 Task: In the Contact  AveryRobinson@colgate.com, Create email and send with subject: 'We're Thrilled to Welcome You ', and with mail content 'Hello_x000D_
Join a community of forward-thinkers and pioneers. Our transformative solution will empower you to shape the future of your industry.._x000D_
Kind Regards', attach the document: Proposal.doc and insert image: visitingcard.jpg. Below Kind Regards, write Tumblr and insert the URL: 'www.tumblr.com'. Mark checkbox to create task to follow up : In 3 business days . Logged in from softage.1@softage.net
Action: Mouse moved to (110, 65)
Screenshot: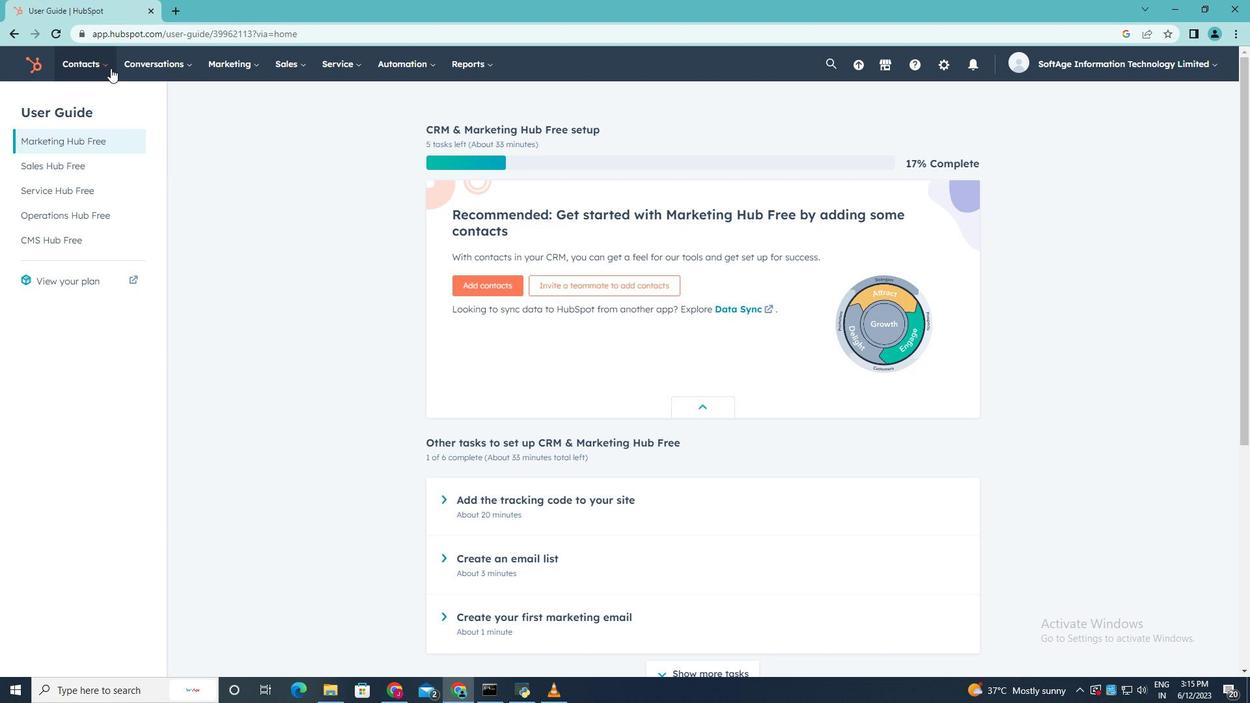 
Action: Mouse pressed left at (110, 65)
Screenshot: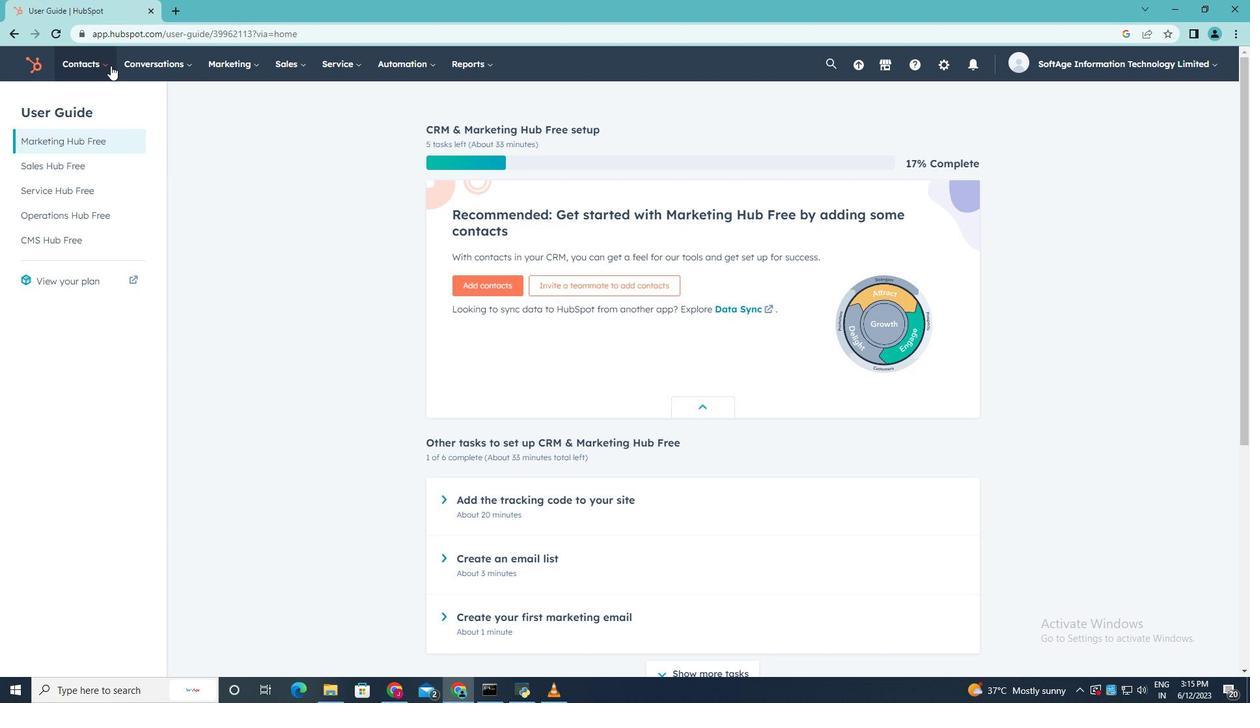 
Action: Mouse moved to (96, 104)
Screenshot: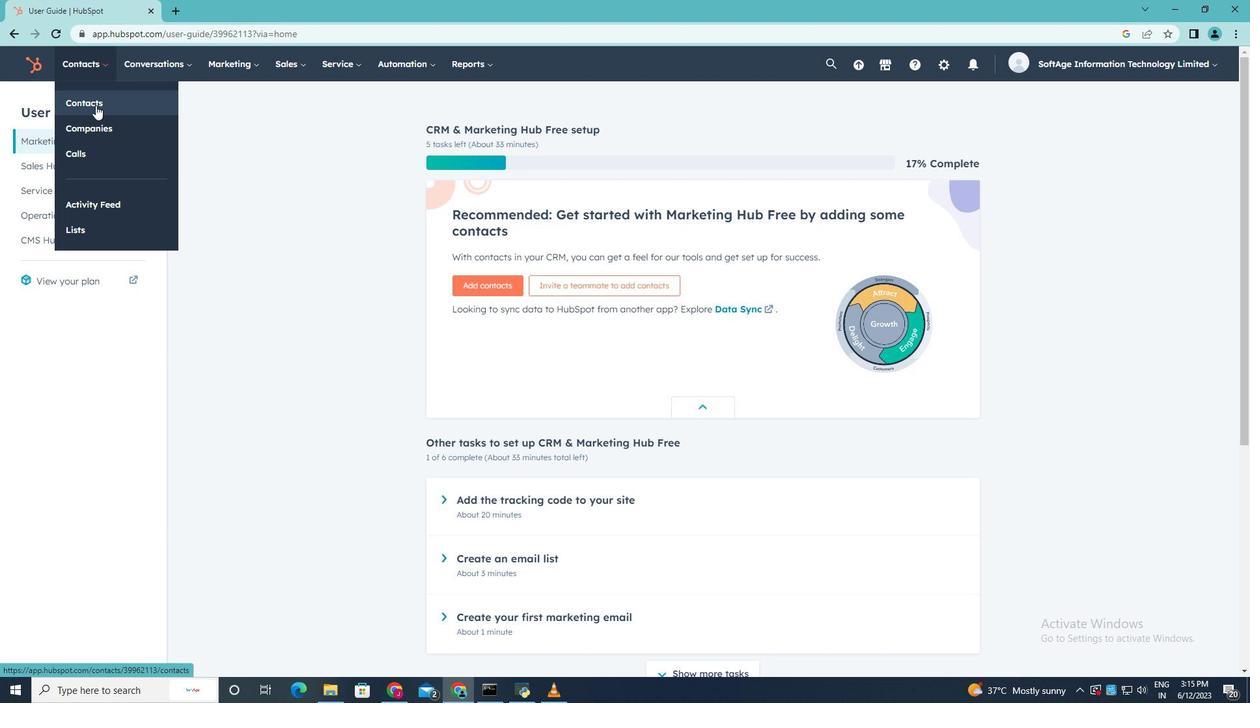
Action: Mouse pressed left at (96, 104)
Screenshot: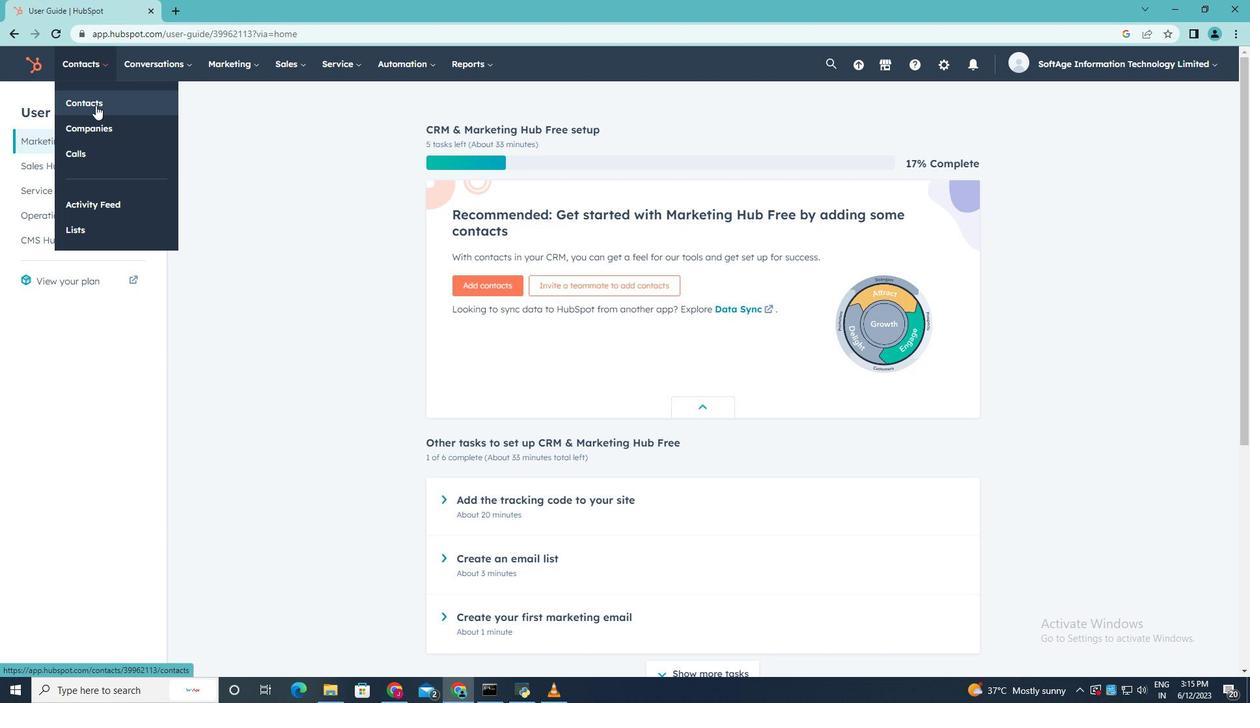 
Action: Mouse moved to (120, 213)
Screenshot: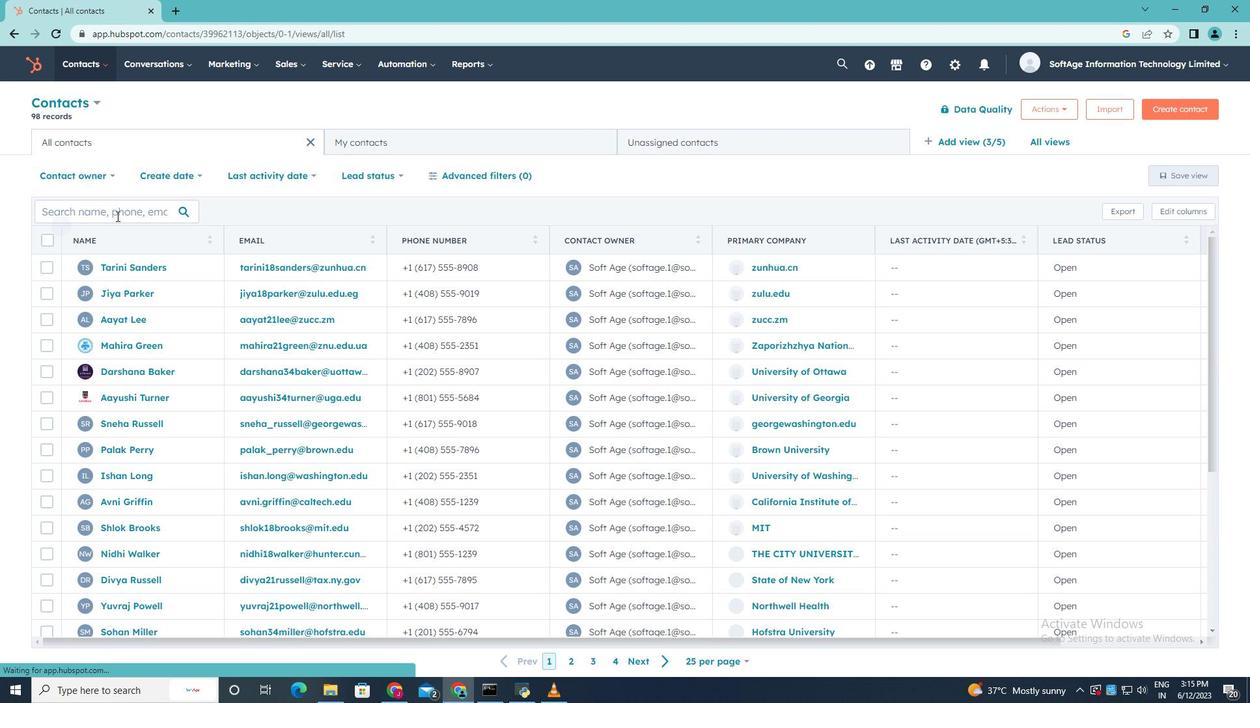 
Action: Mouse pressed left at (120, 213)
Screenshot: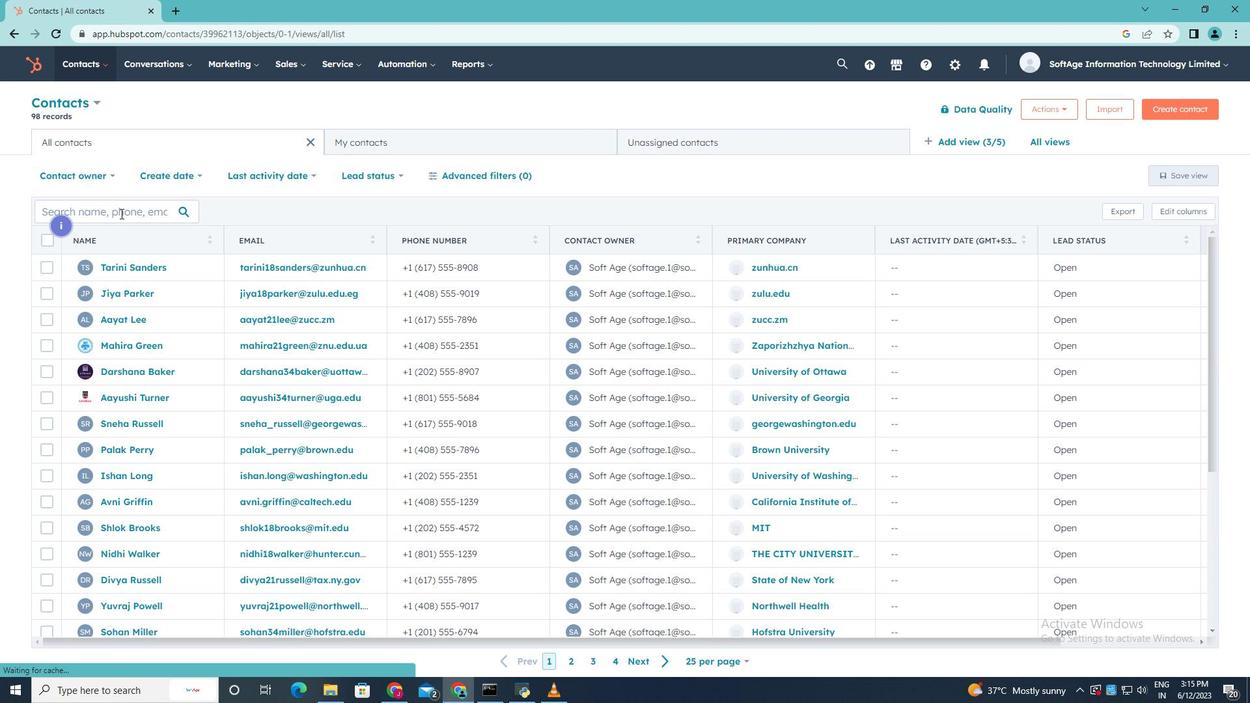 
Action: Mouse moved to (120, 213)
Screenshot: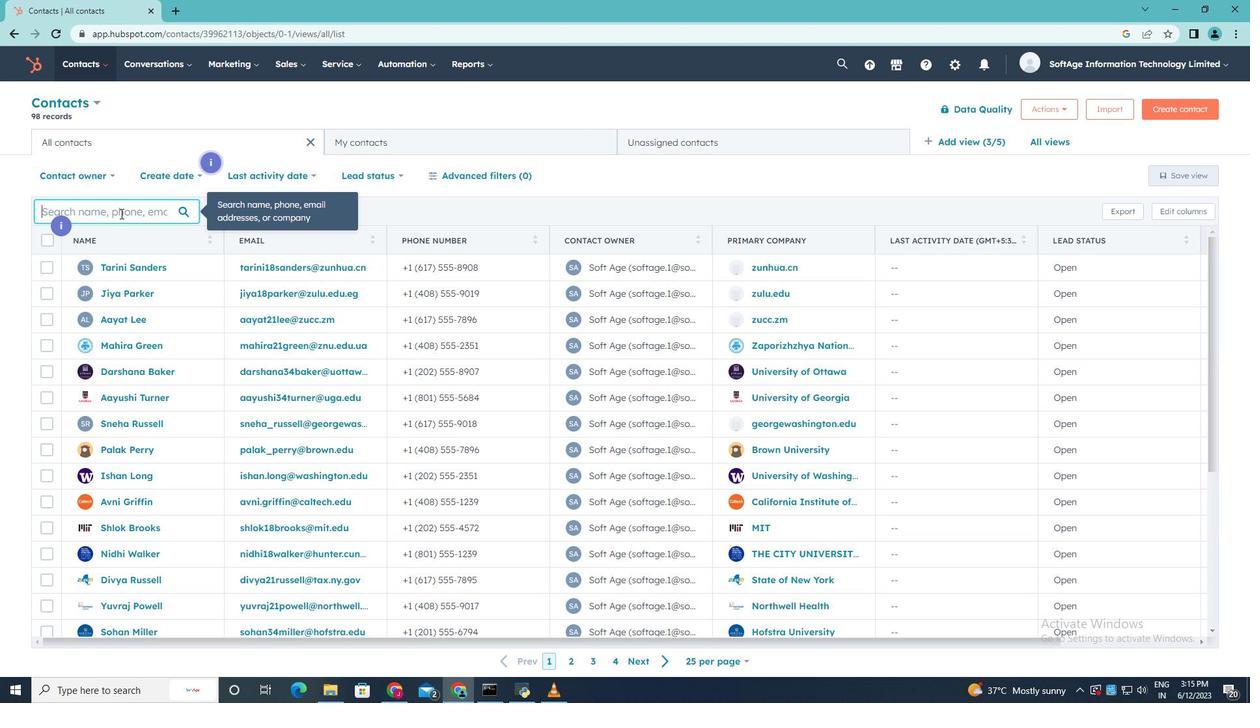 
Action: Key pressed <Key.shift>Avery<Key.shift>Robinson<Key.shift>@colgate.com
Screenshot: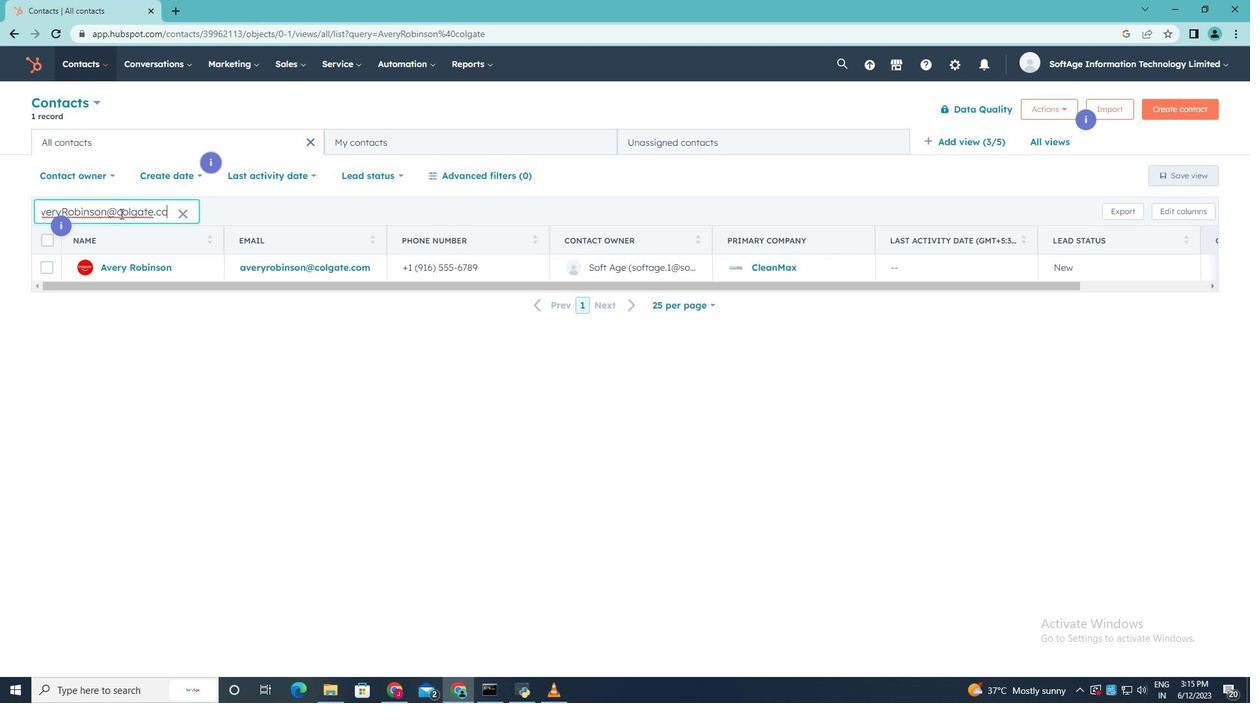 
Action: Mouse moved to (115, 263)
Screenshot: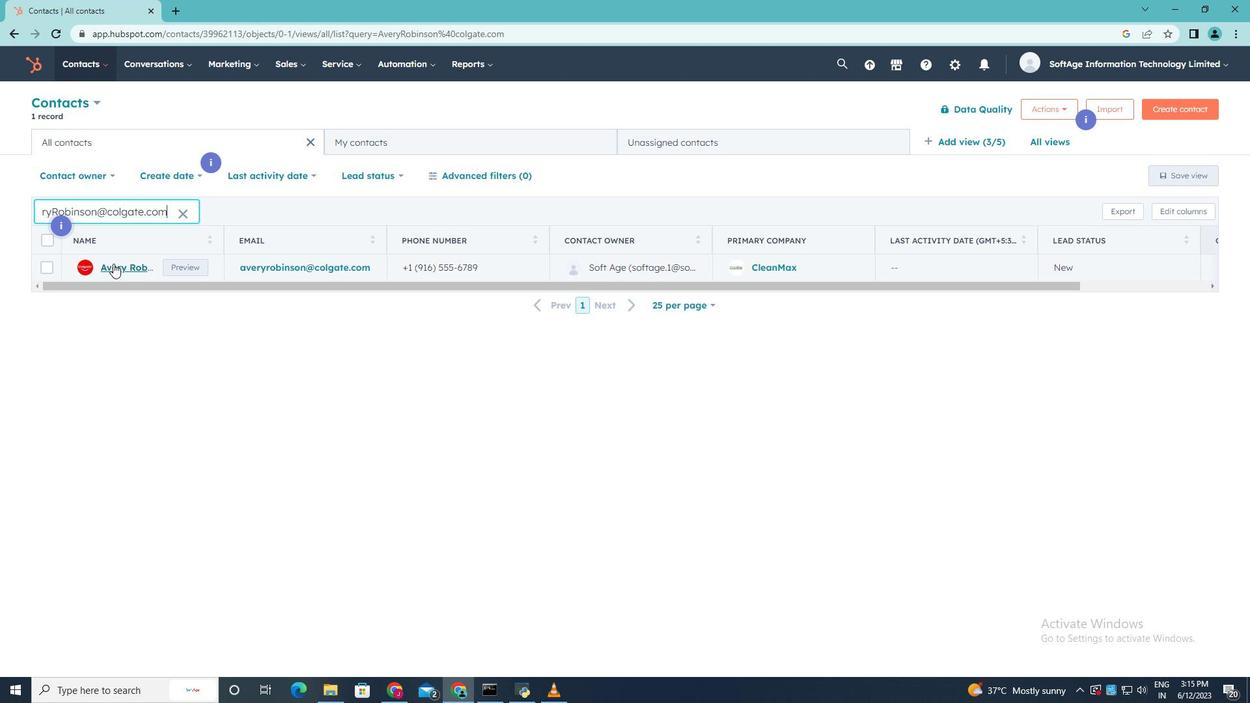 
Action: Mouse pressed left at (115, 263)
Screenshot: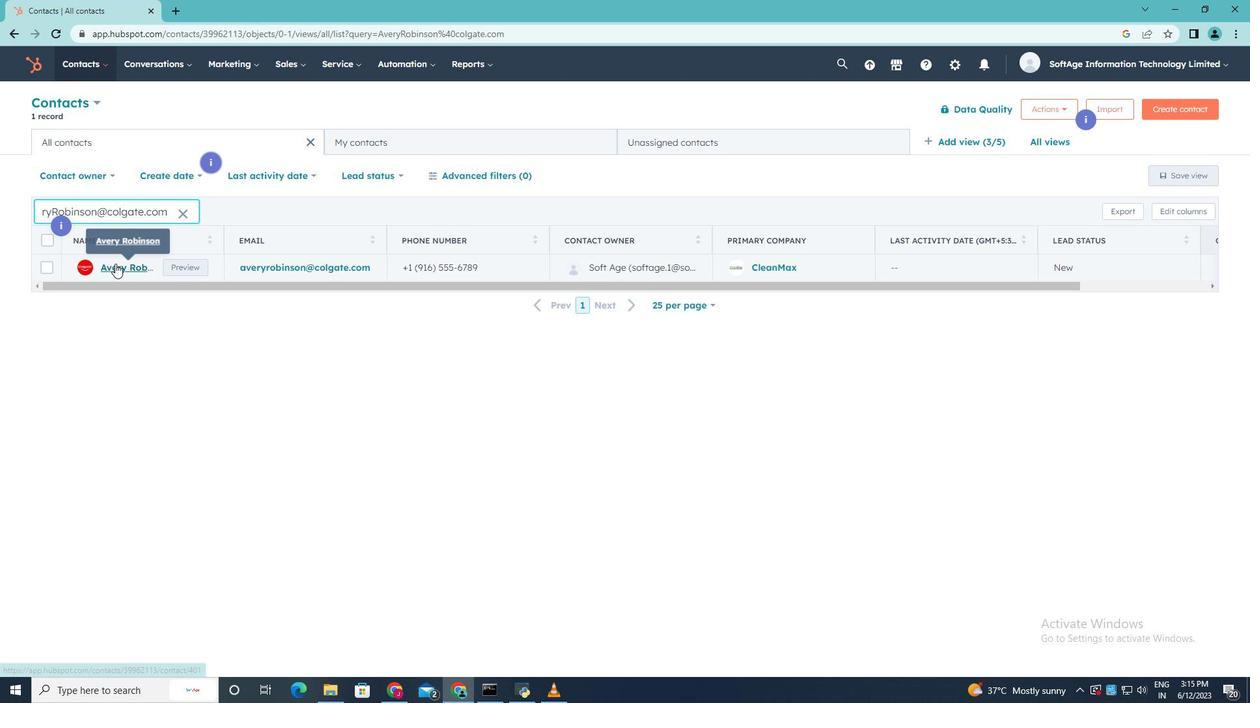 
Action: Mouse moved to (85, 207)
Screenshot: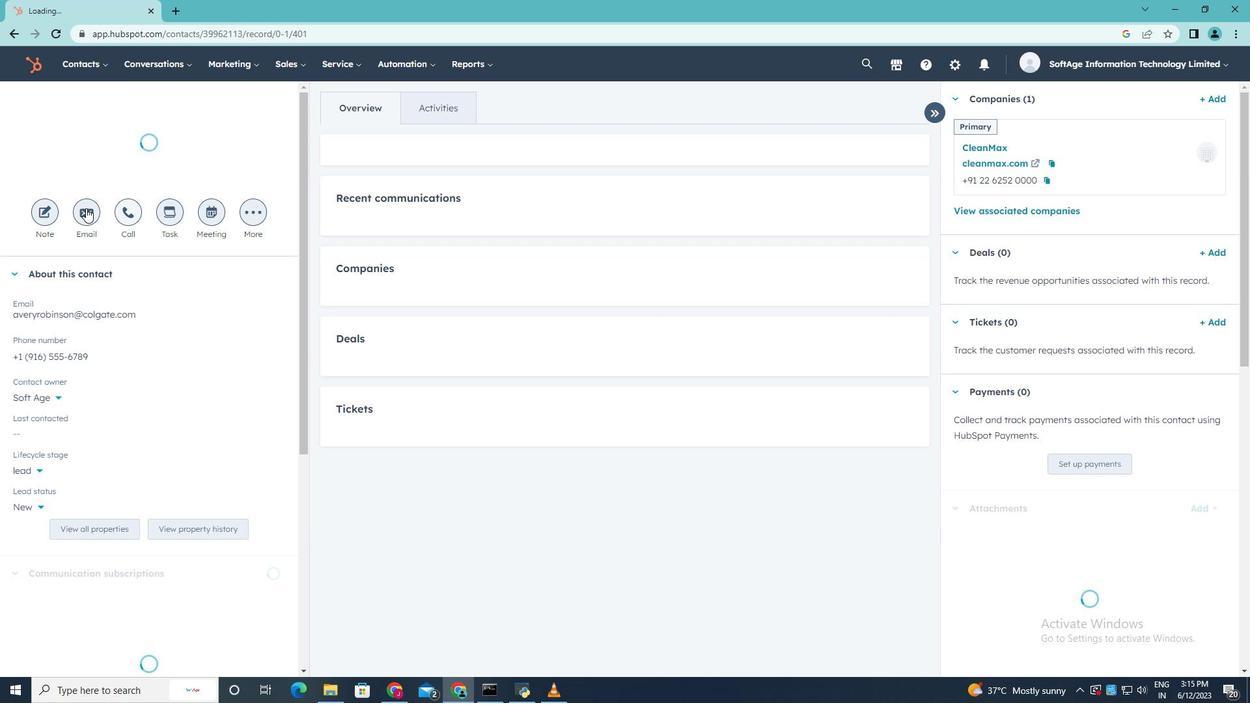 
Action: Mouse pressed left at (85, 207)
Screenshot: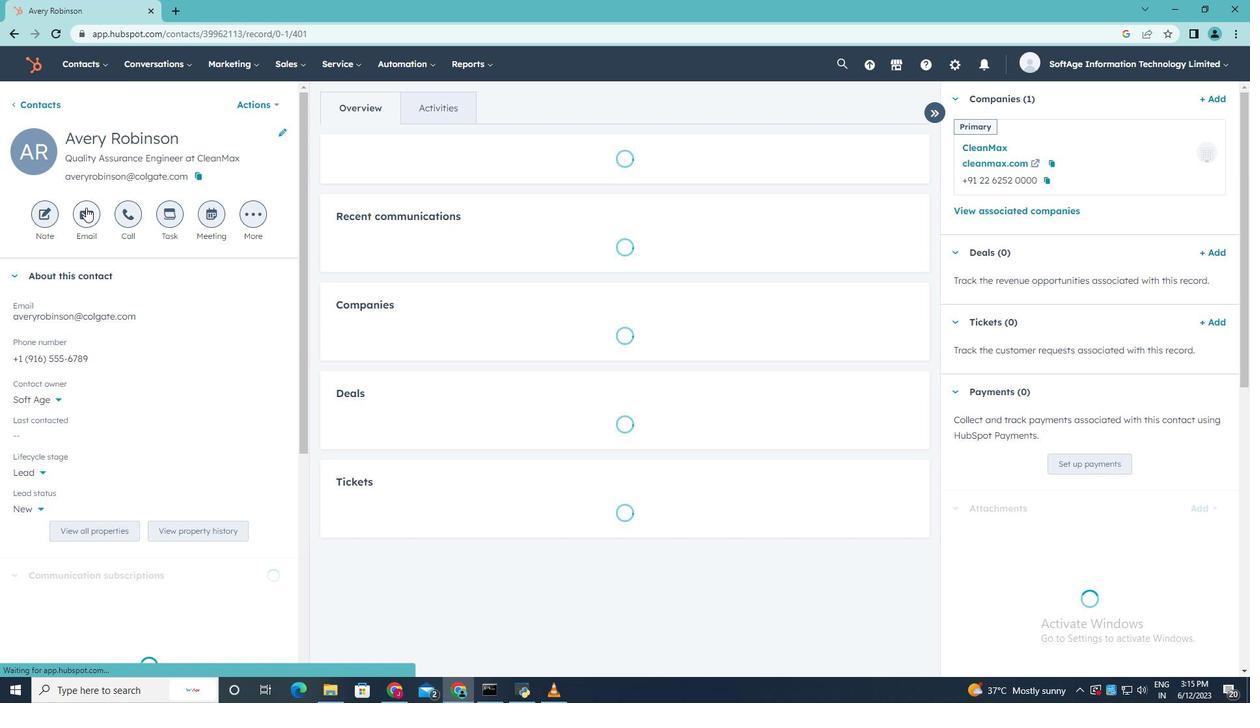 
Action: Mouse moved to (806, 449)
Screenshot: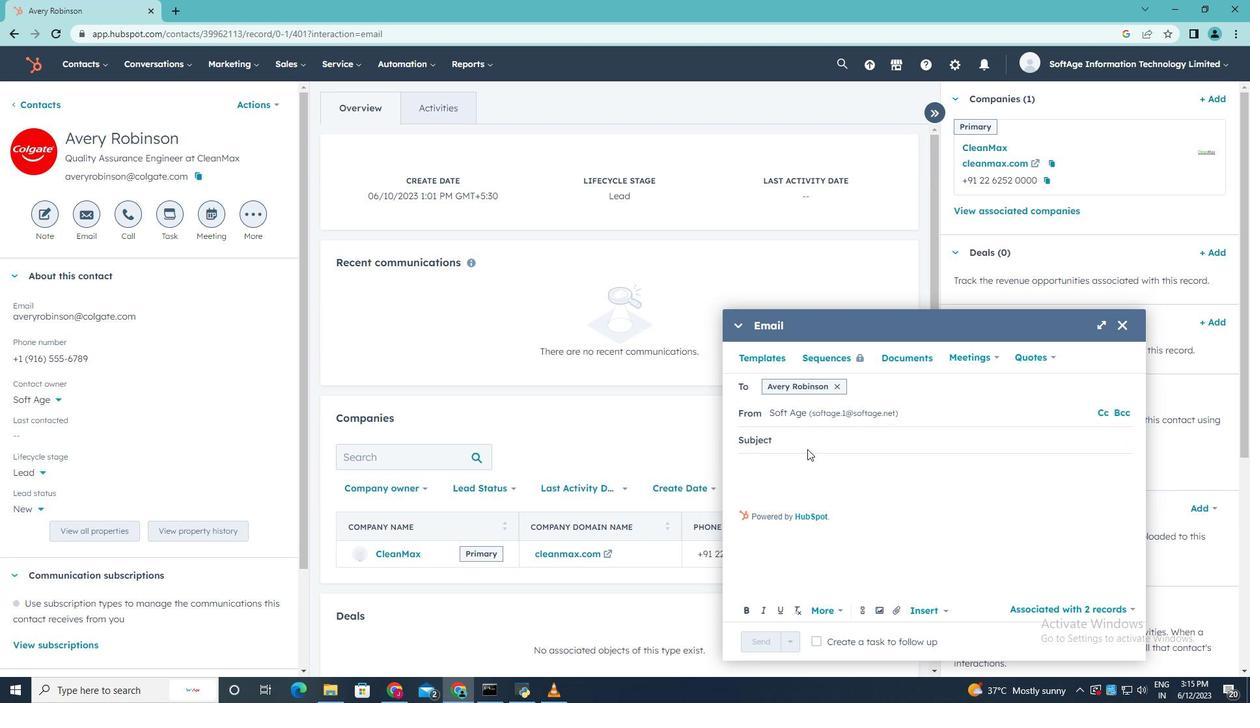 
Action: Key pressed <Key.shift>We're<Key.space><Key.shift><Key.shift><Key.shift><Key.shift><Key.shift><Key.shift><Key.shift><Key.shift><Key.shift><Key.shift><Key.shift><Key.shift>Thrilled<Key.space><Key.shift>T<Key.backspace>to<Key.space><Key.shift>Welcome<Key.space><Key.shift><Key.shift><Key.shift>You
Screenshot: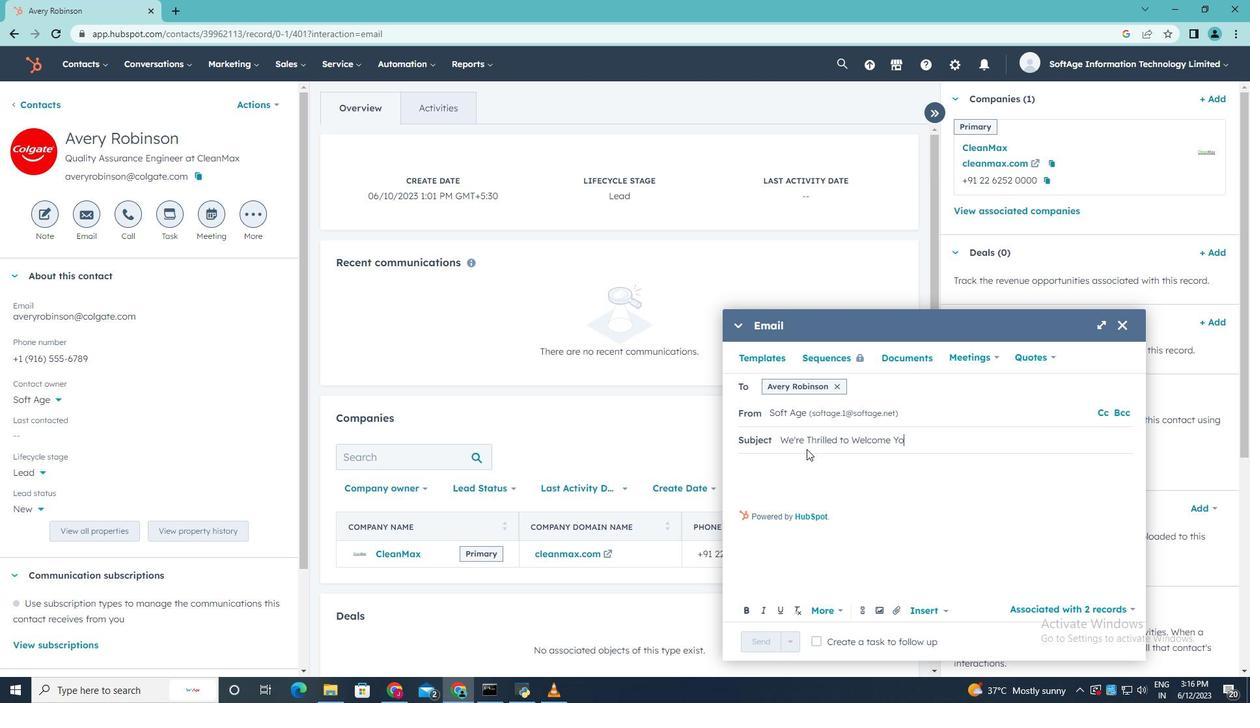 
Action: Mouse moved to (757, 472)
Screenshot: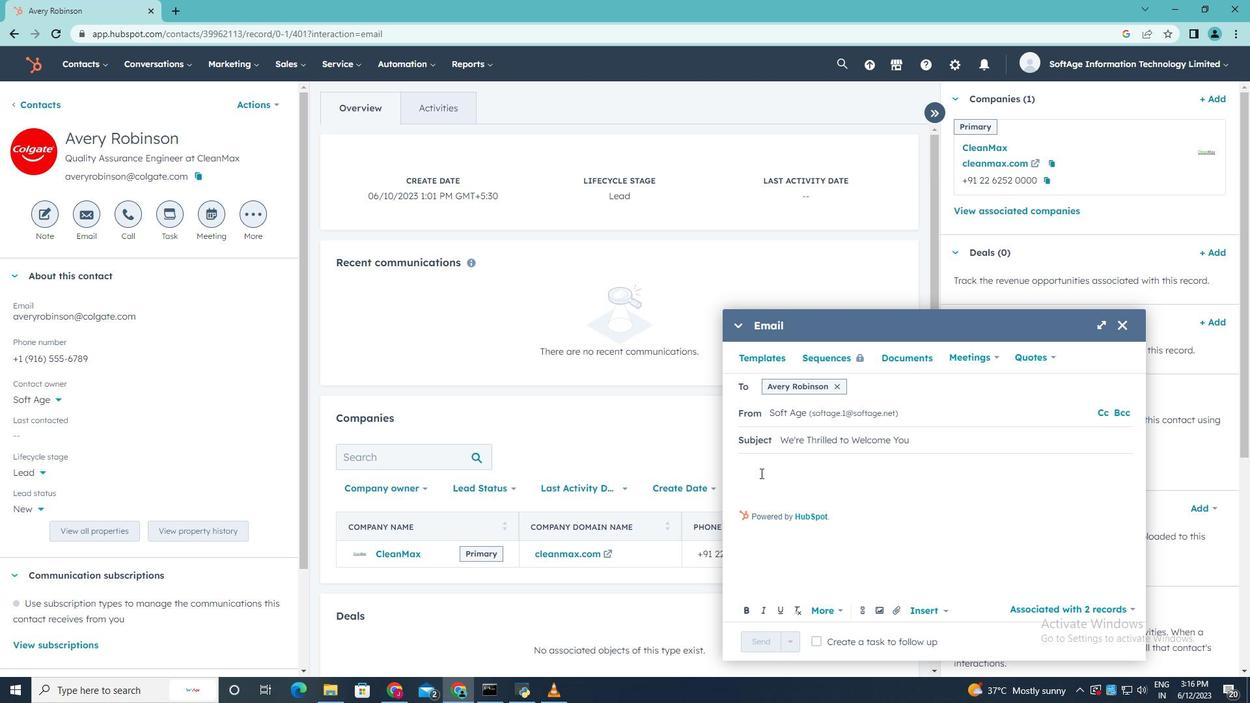 
Action: Mouse pressed left at (757, 472)
Screenshot: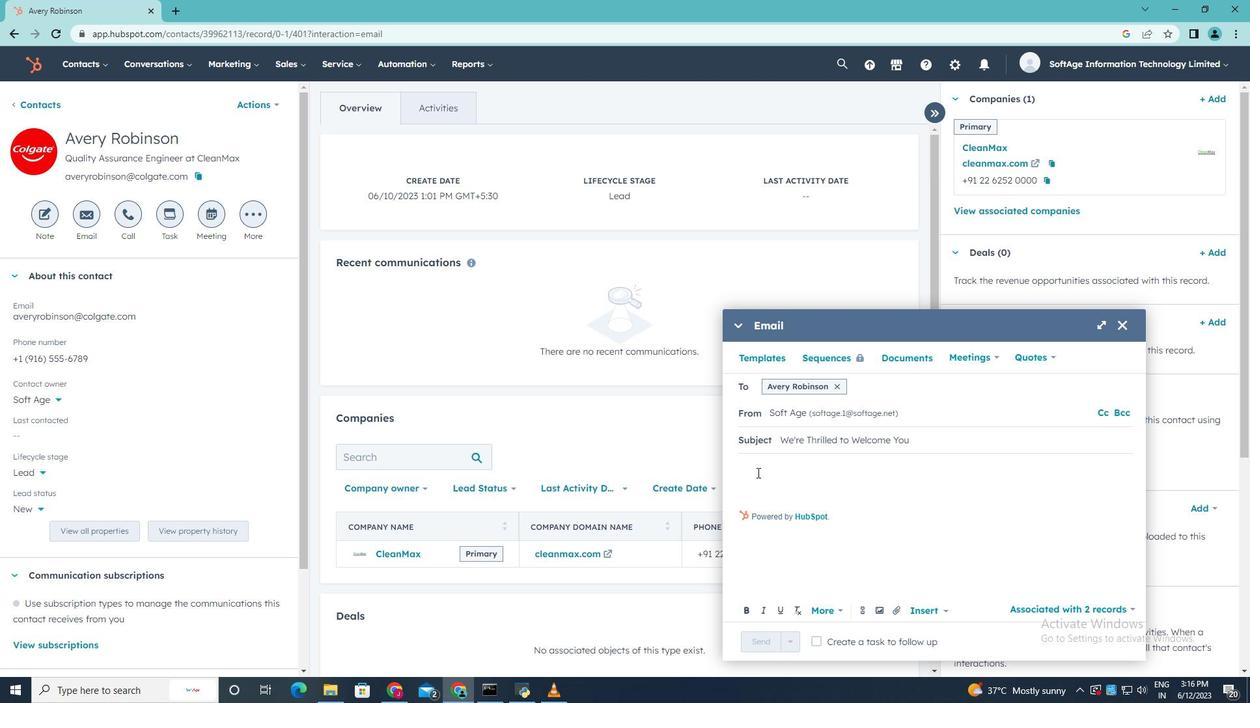 
Action: Key pressed <Key.shift>Hello<Key.enter><Key.shift>Join<Key.space><Key.shift>a<Key.space>community<Key.space>of<Key.space>forward-thinkers<Key.space>and<Key.space>pioneers.<Key.space><Key.shift><Key.shift><Key.shift><Key.shift><Key.shift><Key.shift><Key.shift><Key.shift><Key.shift><Key.shift><Key.shift><Key.shift>Our<Key.space><Key.shift>transformative<Key.space>solution<Key.space>will<Key.space>empoer<Key.backspace><Key.backspace>wer<Key.space>you<Key.space>to<Key.space>shape<Key.space>the<Key.space>fur<Key.backspace>ture<Key.space>of<Key.space>your<Key.space>industry..<Key.enter><Key.enter><Key.shift>King<Key.space><Key.shift>Regards
Screenshot: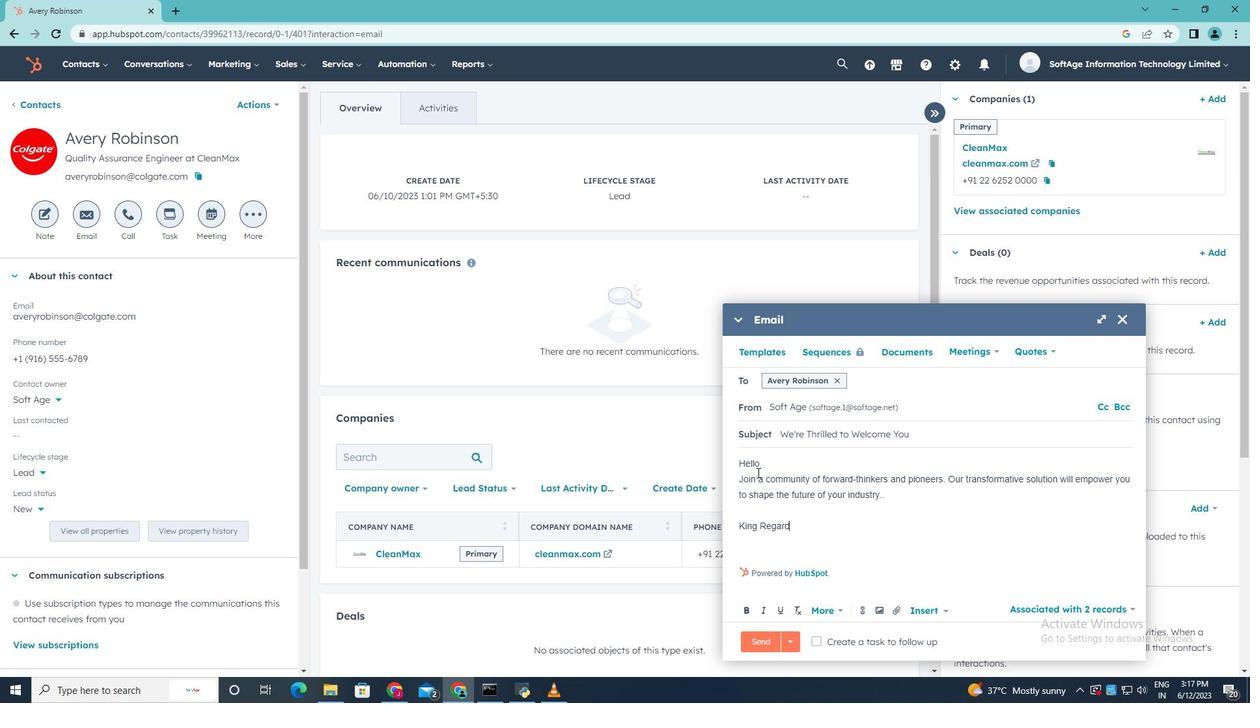 
Action: Mouse moved to (897, 608)
Screenshot: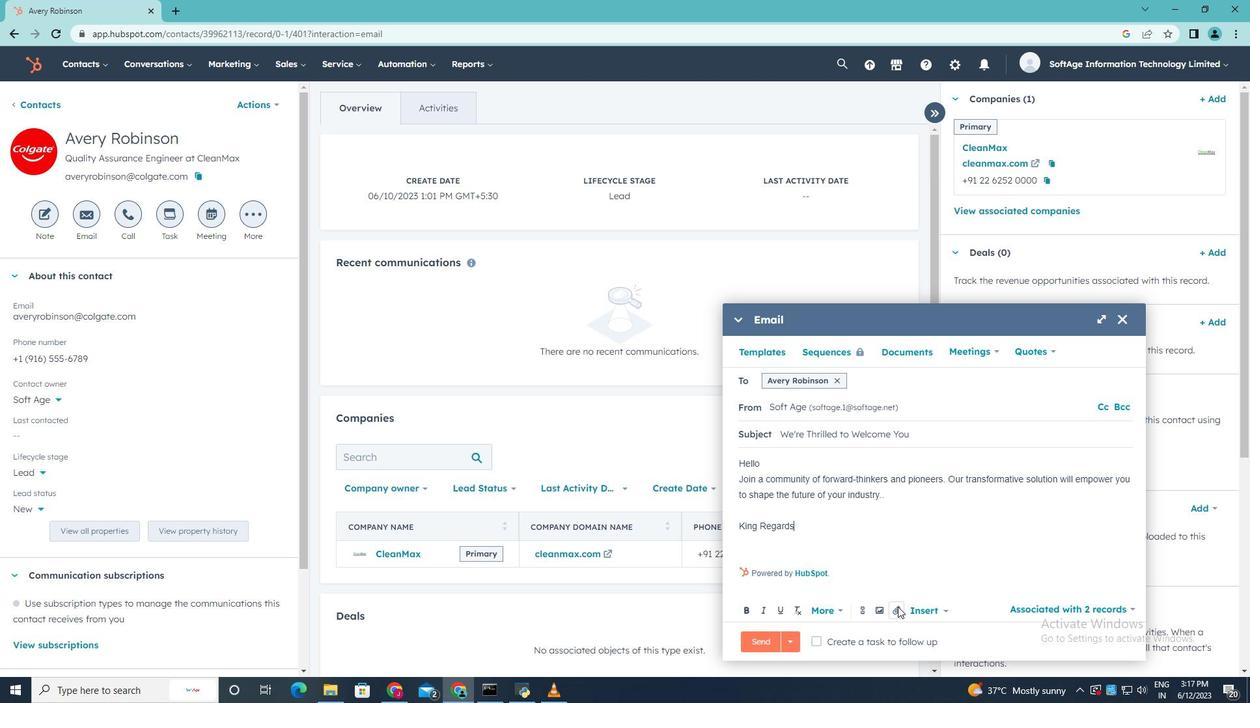 
Action: Mouse pressed left at (897, 608)
Screenshot: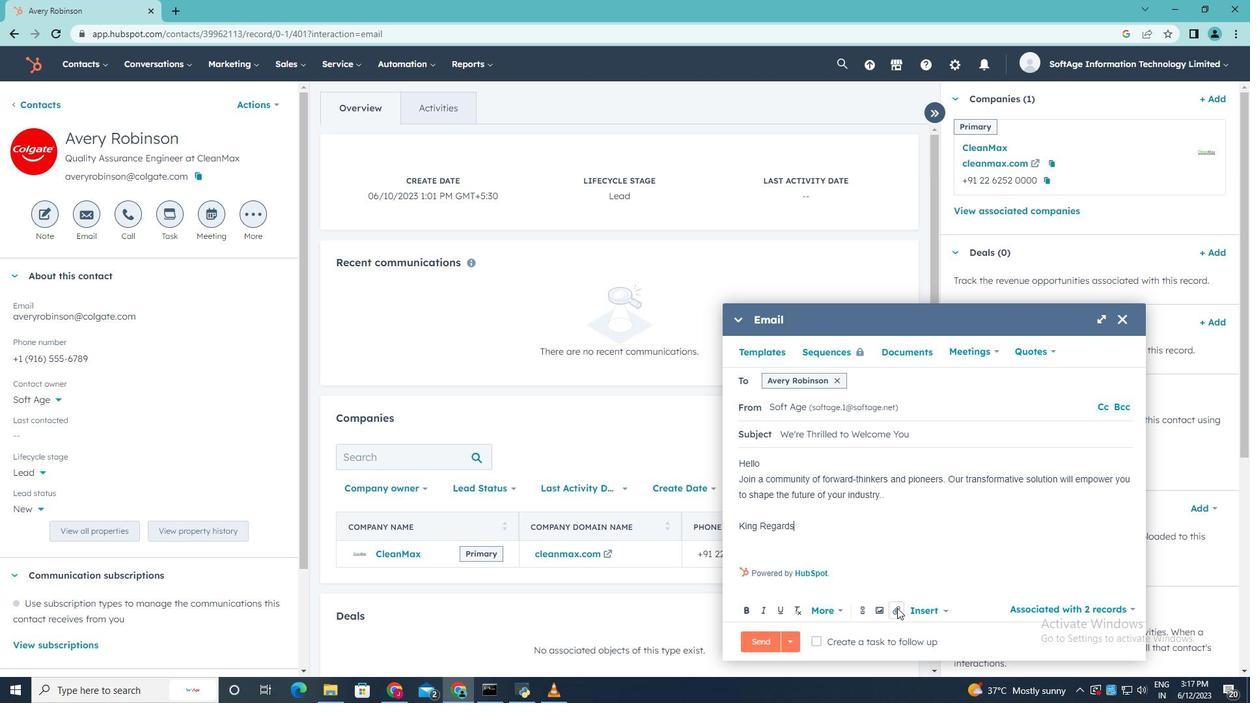 
Action: Mouse moved to (923, 575)
Screenshot: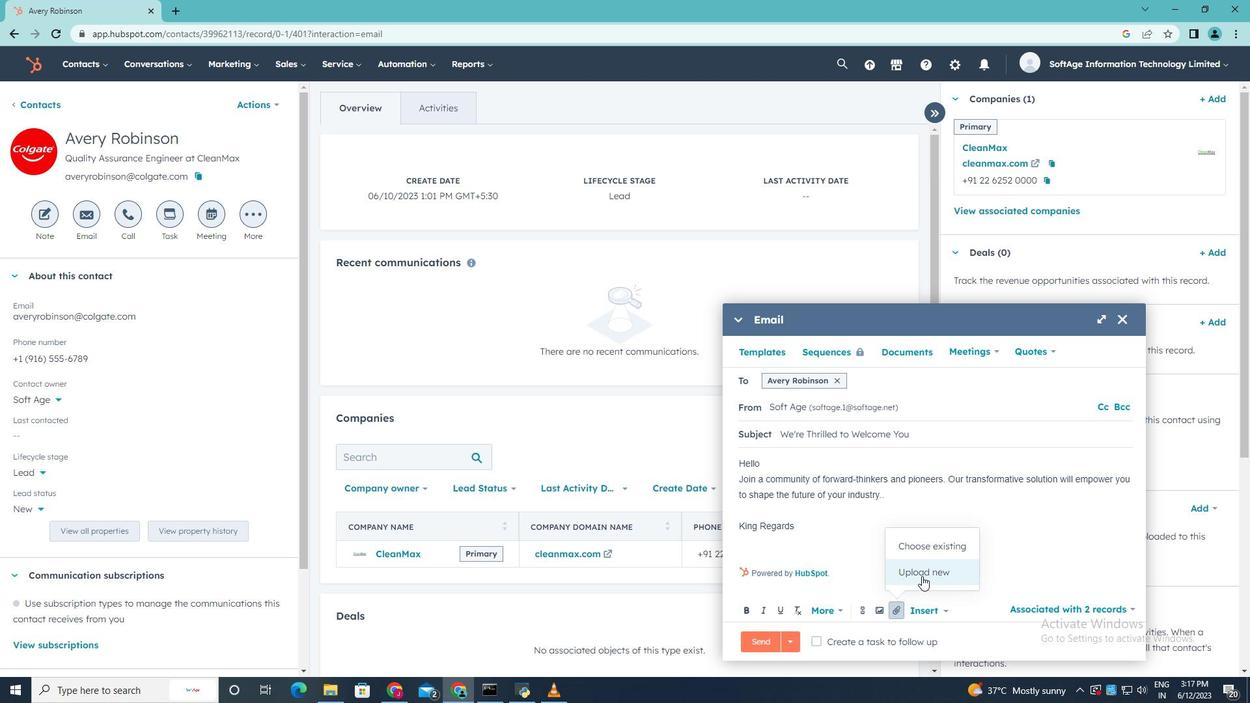 
Action: Mouse pressed left at (923, 575)
Screenshot: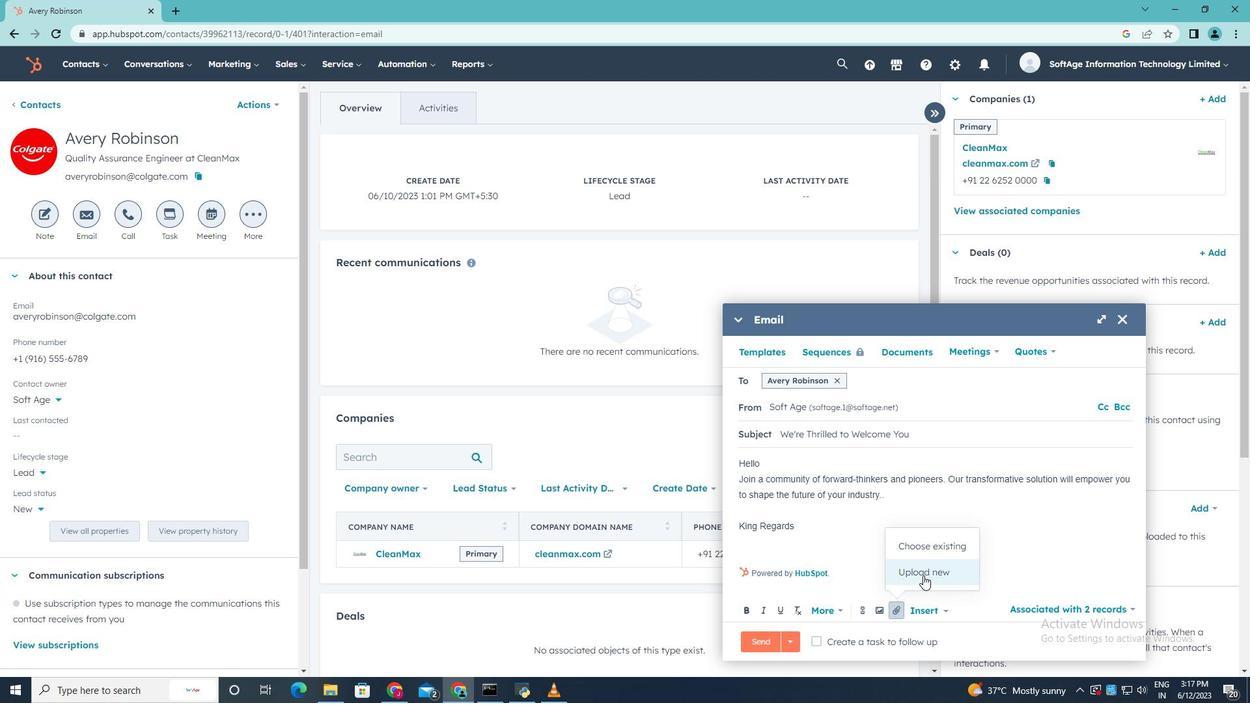 
Action: Mouse moved to (244, 136)
Screenshot: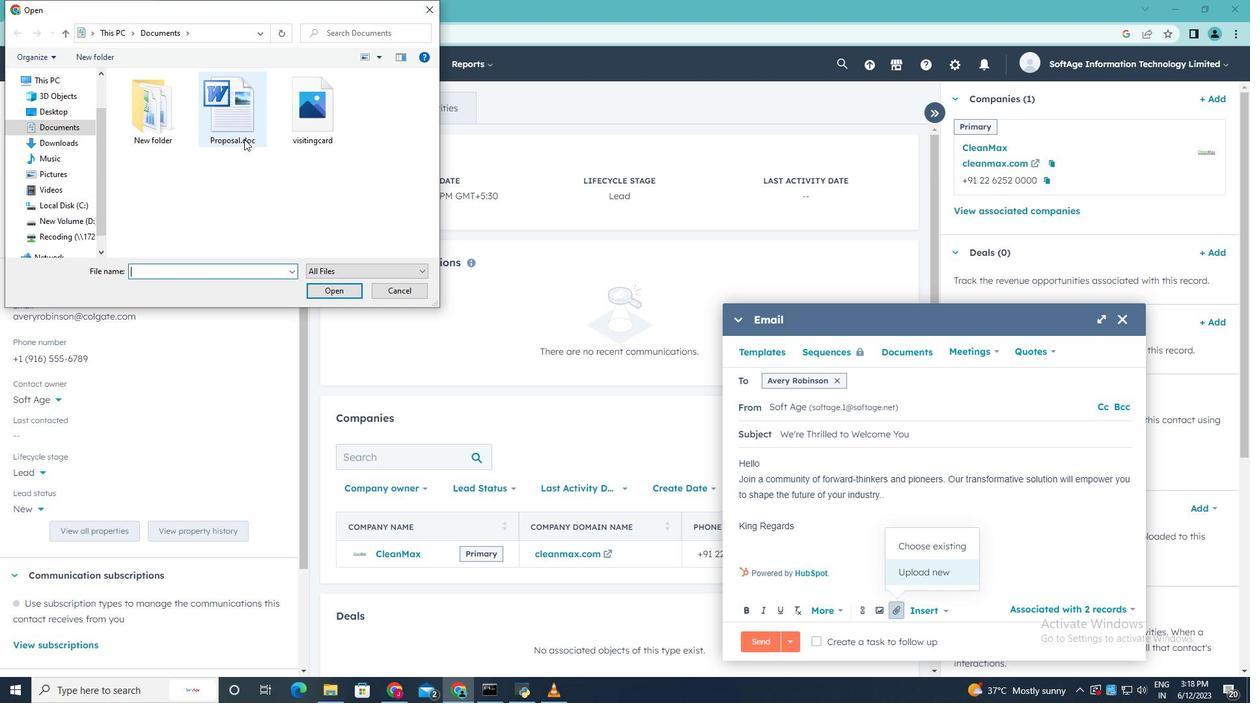 
Action: Mouse pressed left at (244, 136)
Screenshot: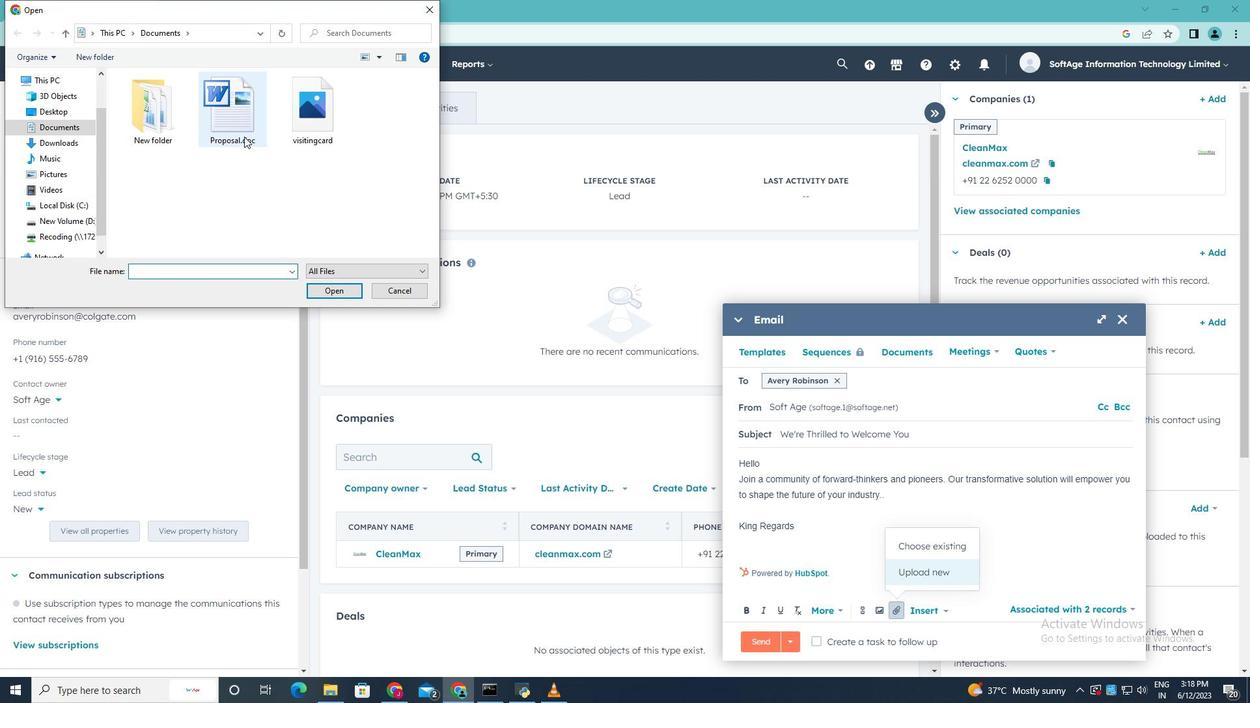 
Action: Mouse moved to (332, 292)
Screenshot: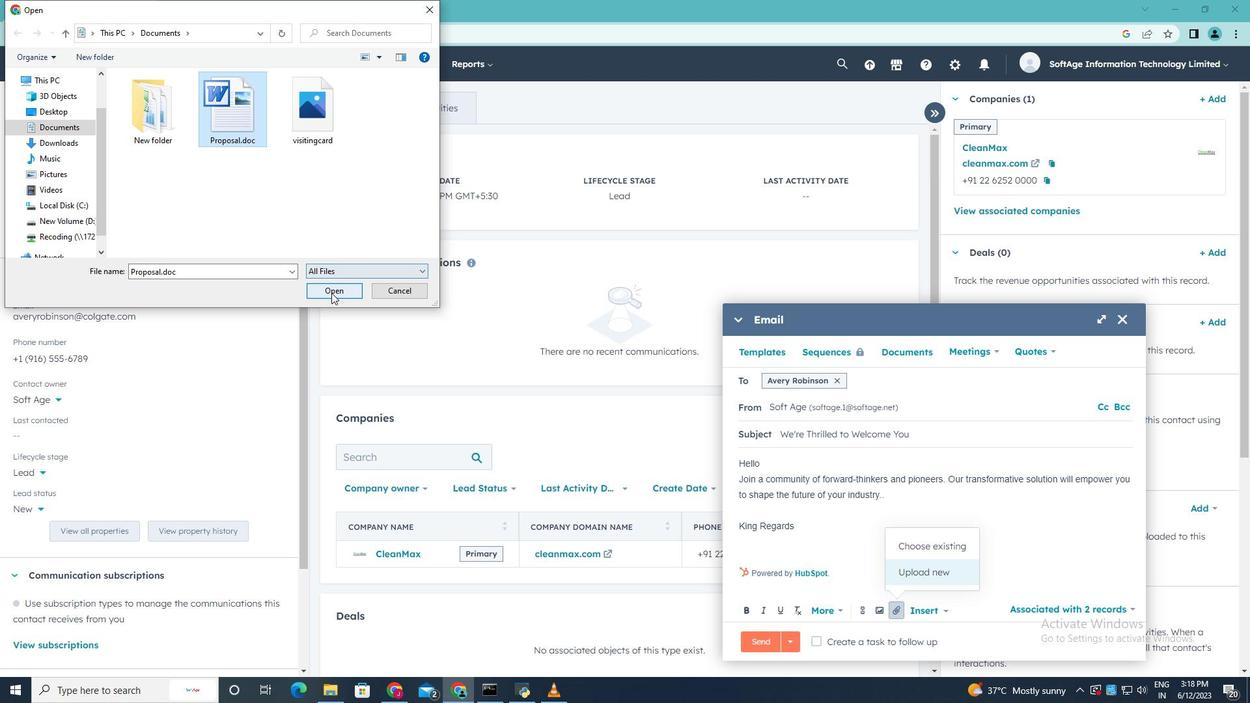 
Action: Mouse pressed left at (332, 292)
Screenshot: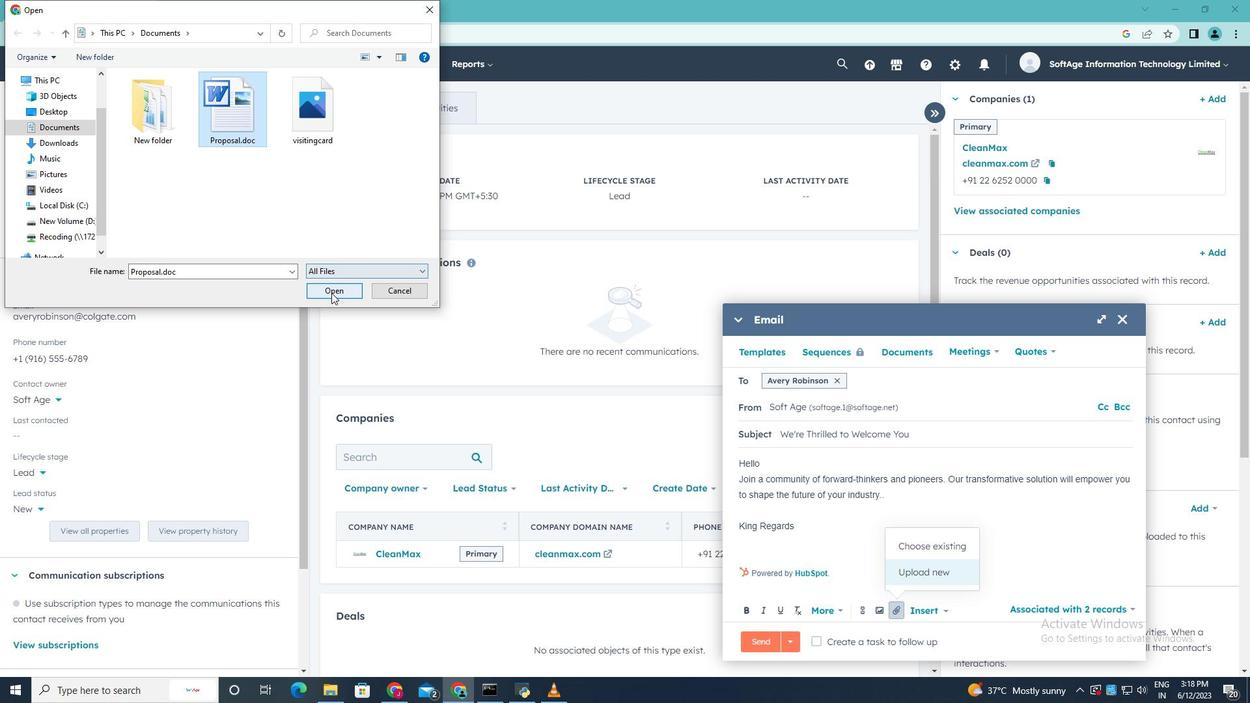 
Action: Mouse moved to (895, 575)
Screenshot: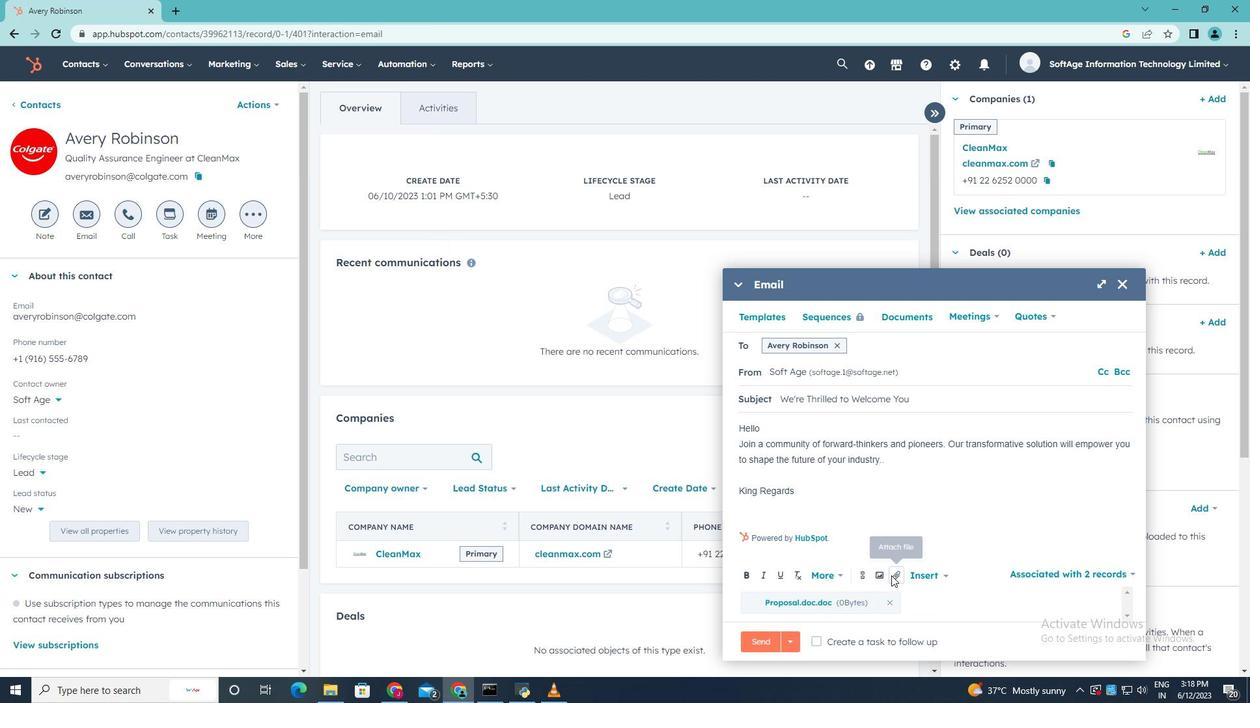 
Action: Mouse pressed left at (895, 575)
Screenshot: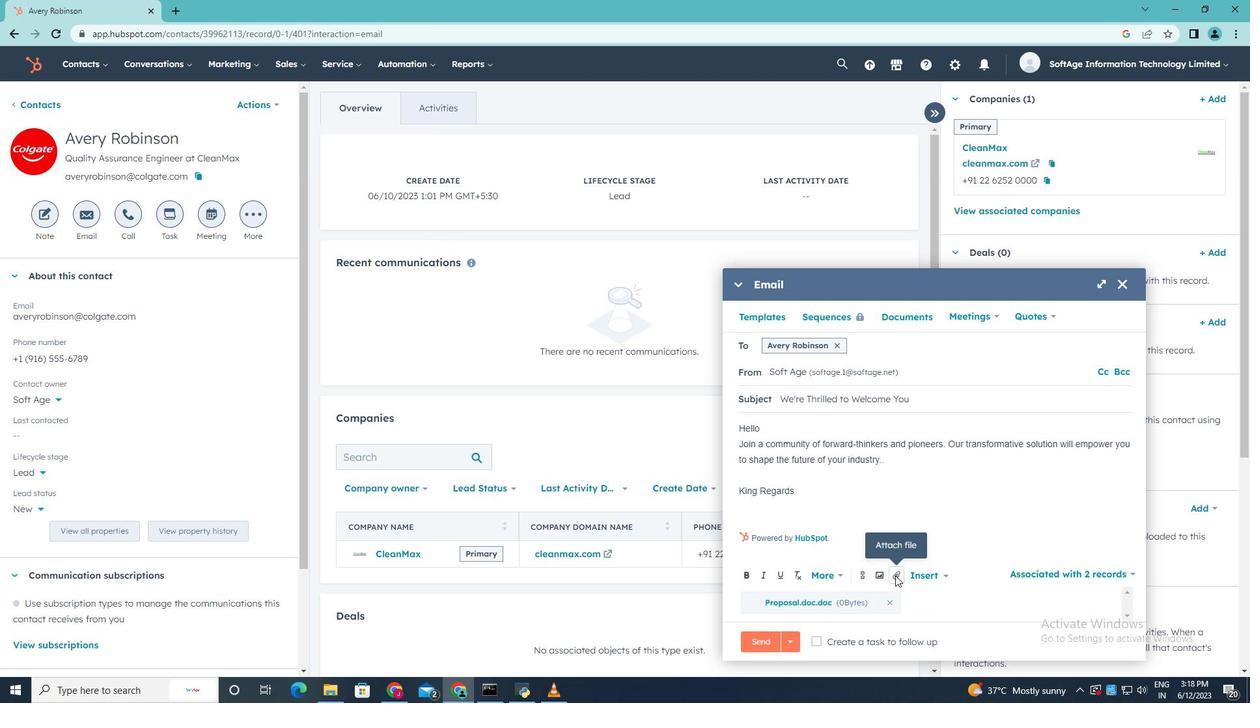 
Action: Mouse moved to (931, 537)
Screenshot: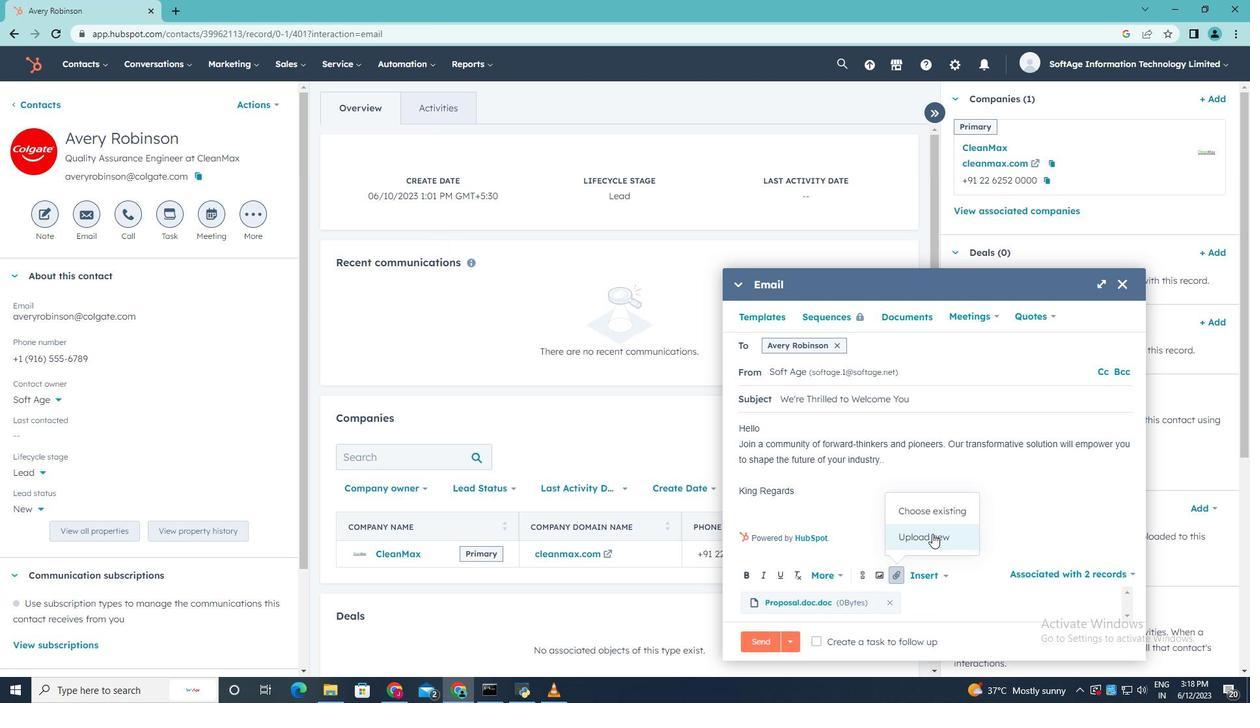 
Action: Mouse pressed left at (931, 537)
Screenshot: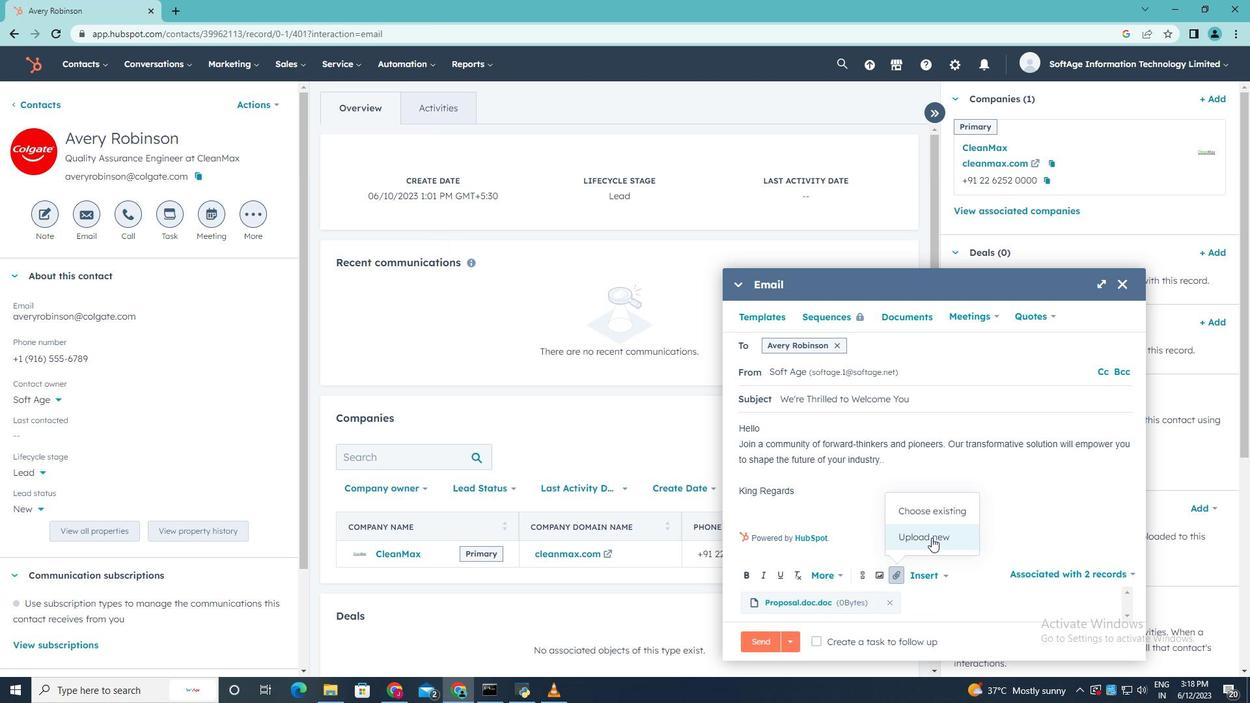 
Action: Mouse moved to (317, 127)
Screenshot: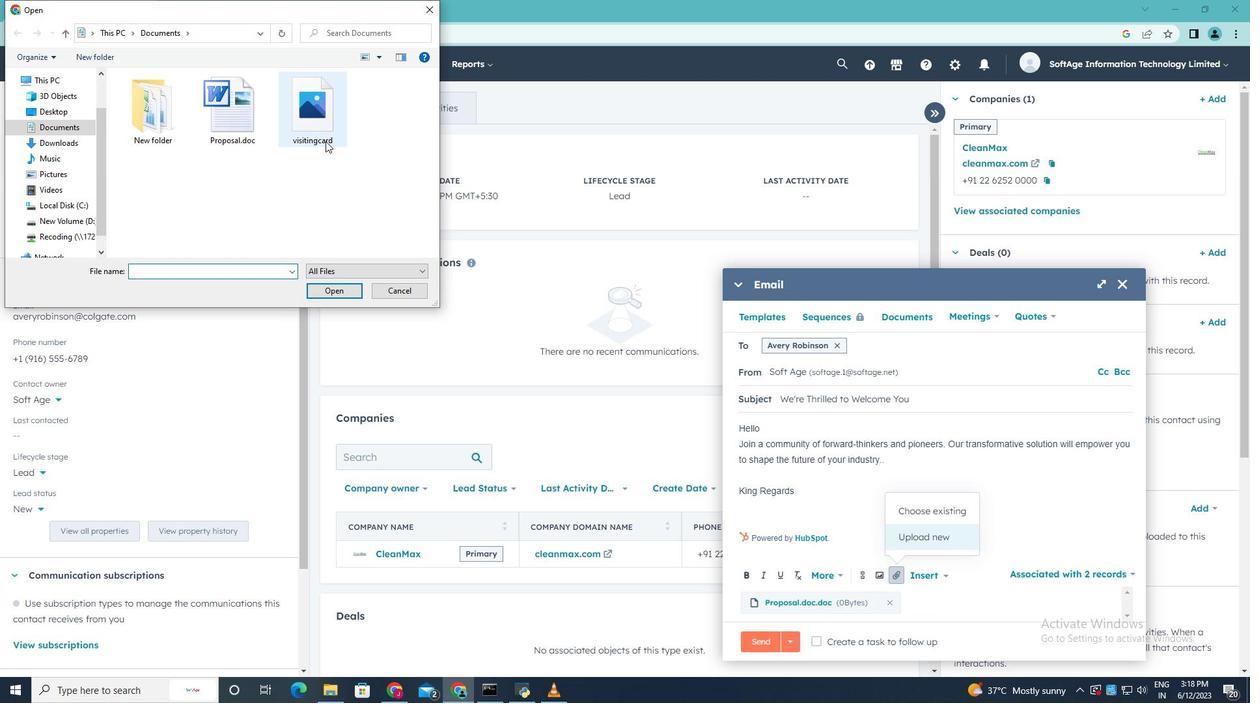 
Action: Mouse pressed left at (317, 127)
Screenshot: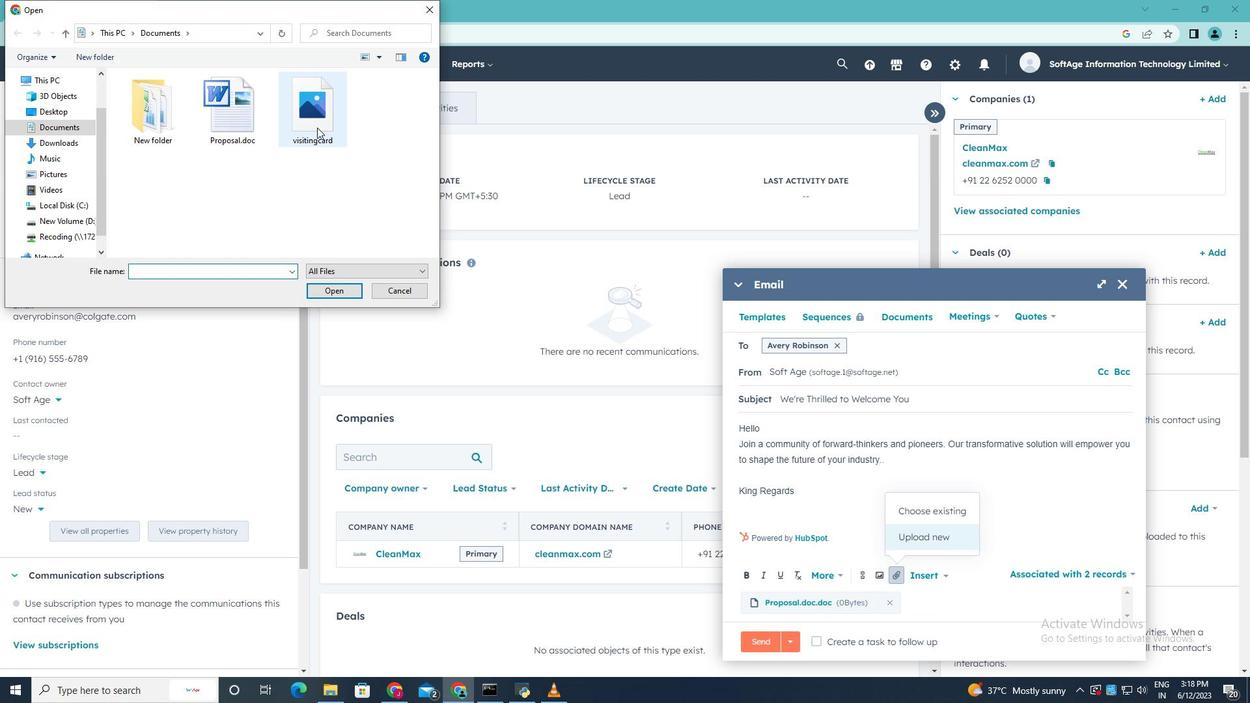 
Action: Mouse moved to (350, 289)
Screenshot: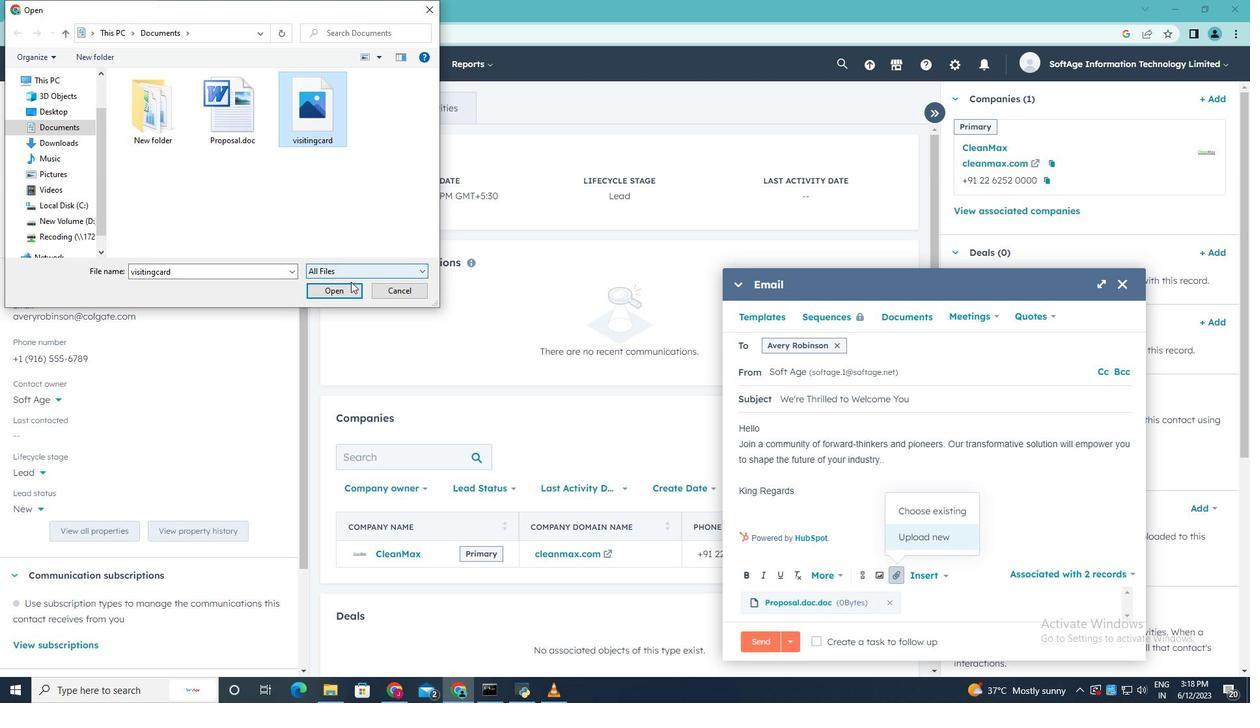 
Action: Mouse pressed left at (350, 289)
Screenshot: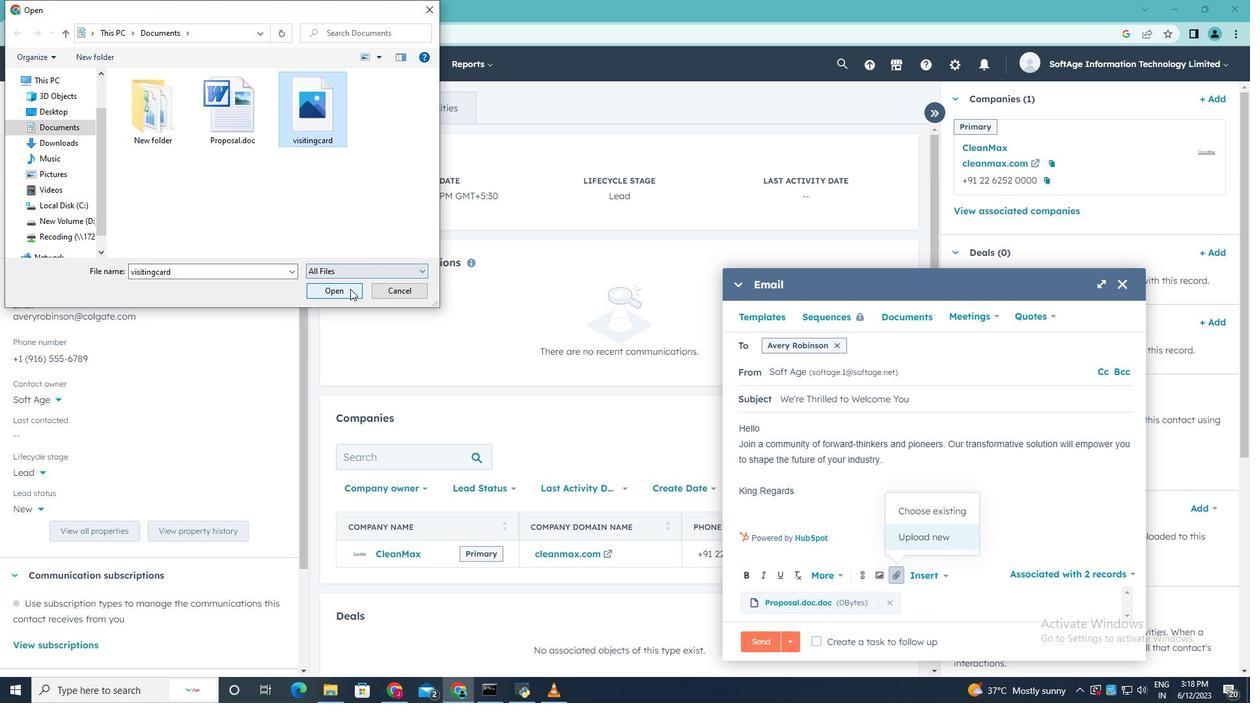 
Action: Mouse moved to (797, 490)
Screenshot: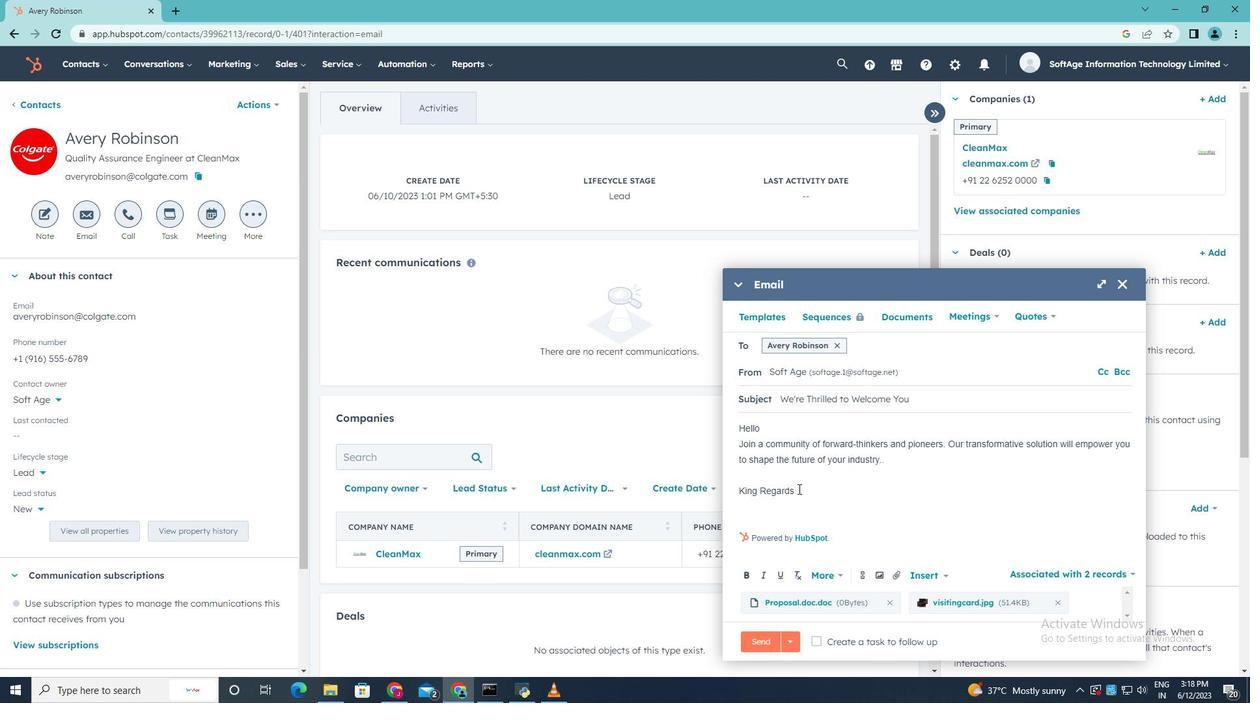 
Action: Mouse pressed left at (797, 490)
Screenshot: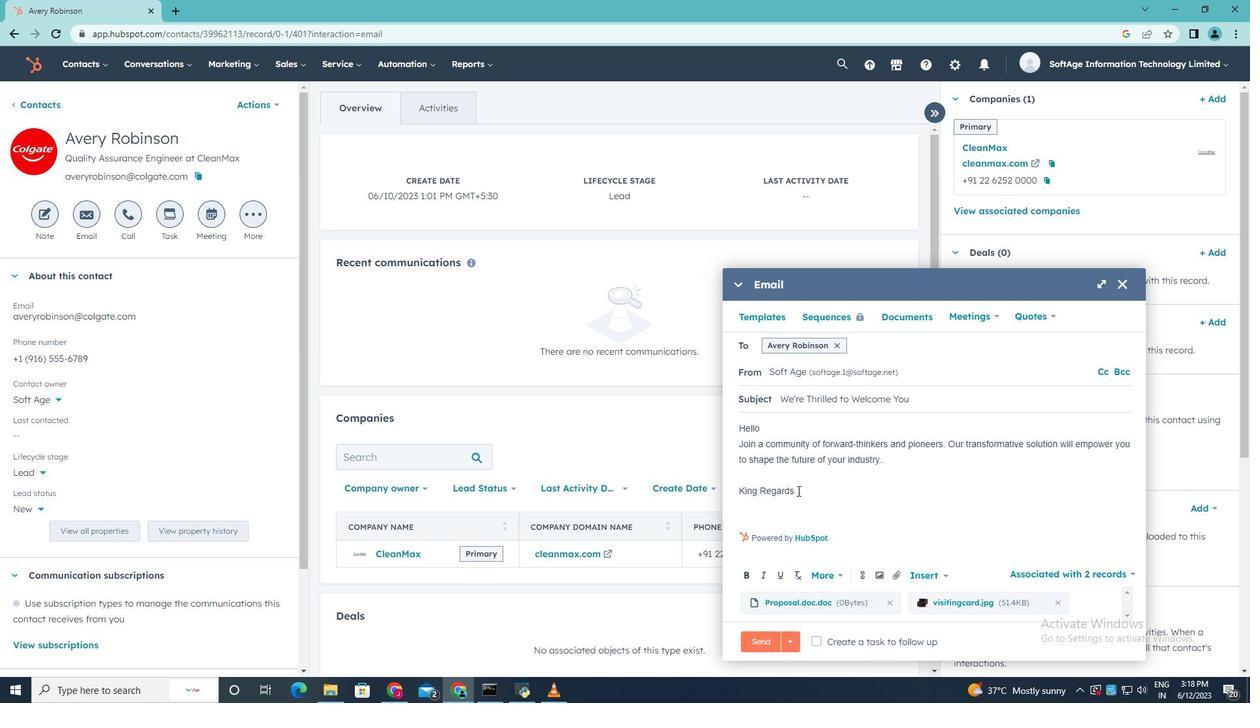 
Action: Key pressed <Key.enter>
Screenshot: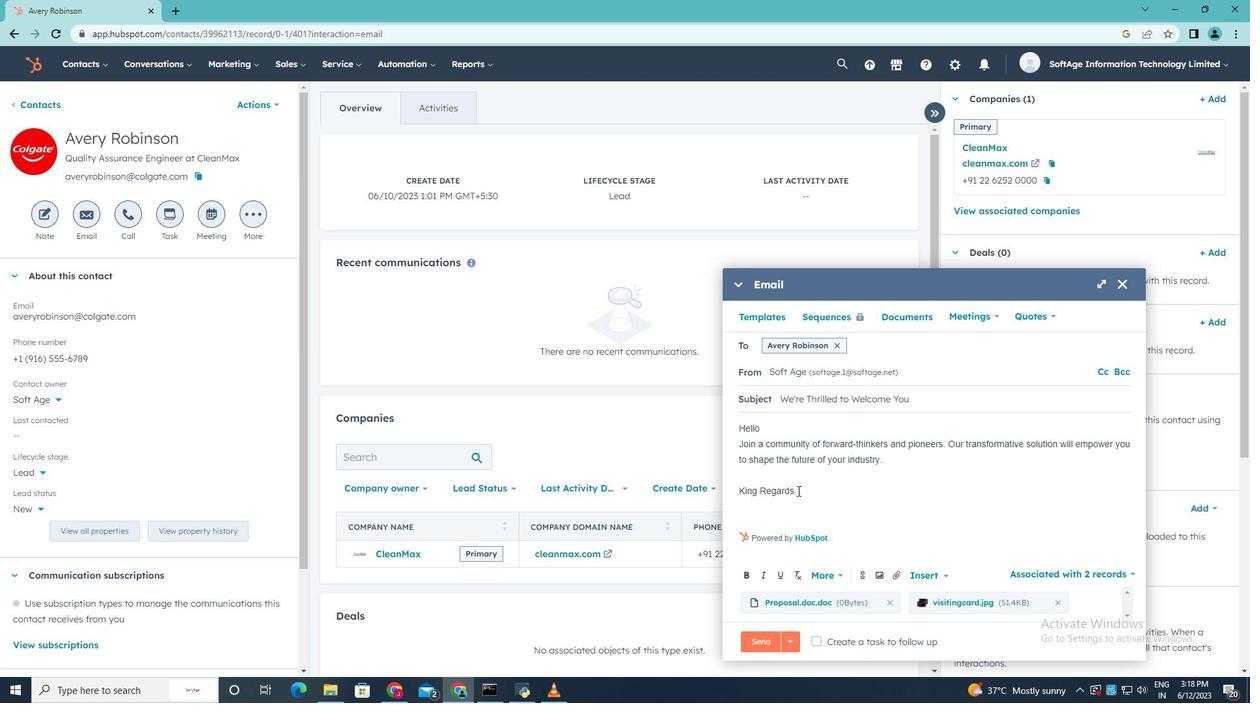 
Action: Mouse moved to (862, 575)
Screenshot: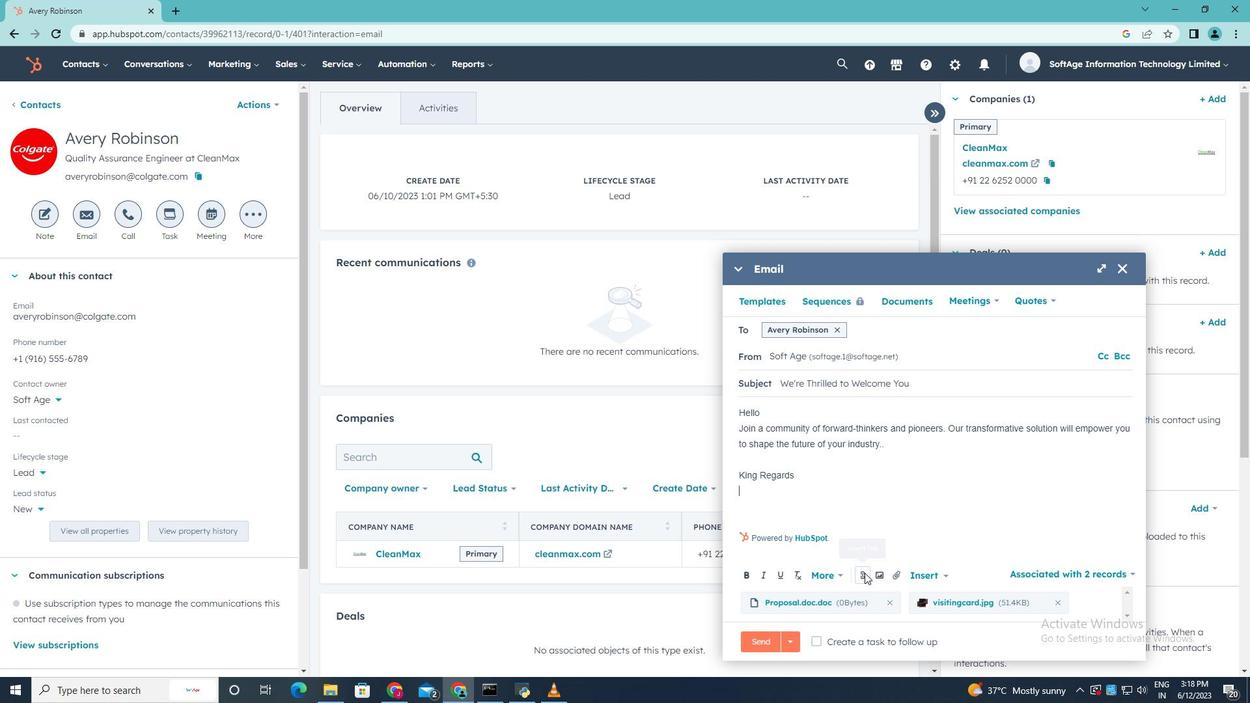 
Action: Mouse pressed left at (862, 575)
Screenshot: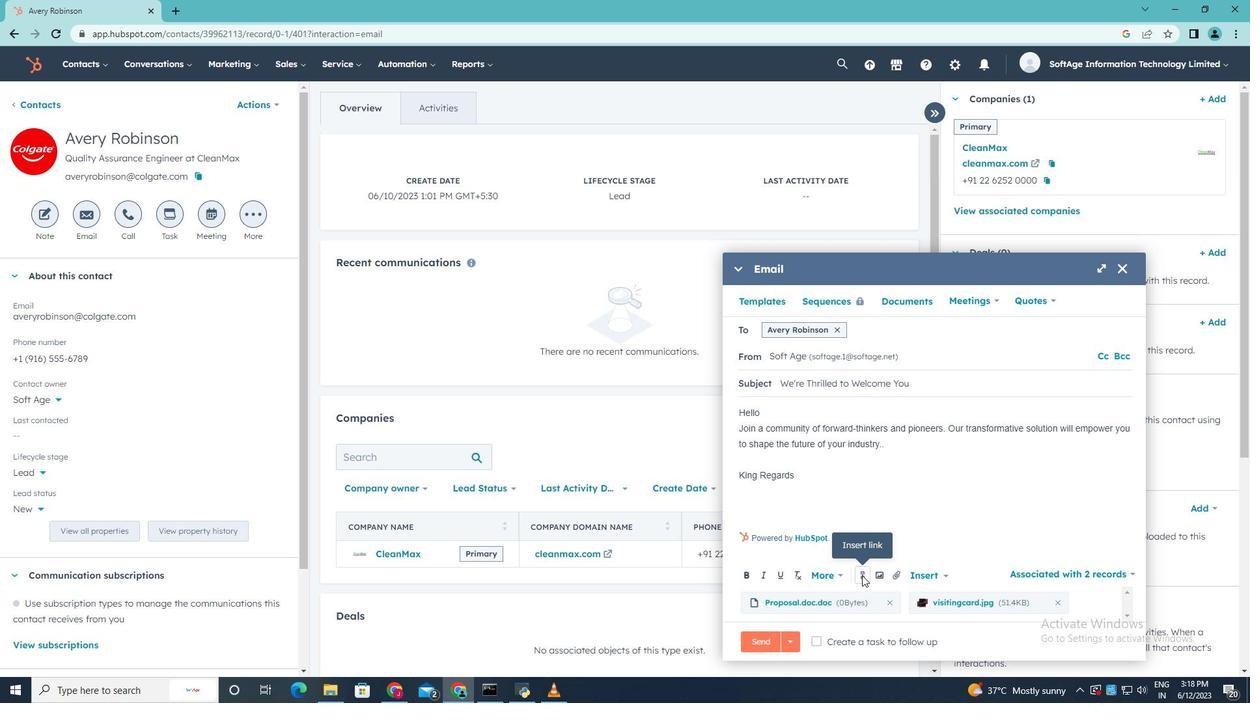
Action: Mouse moved to (910, 424)
Screenshot: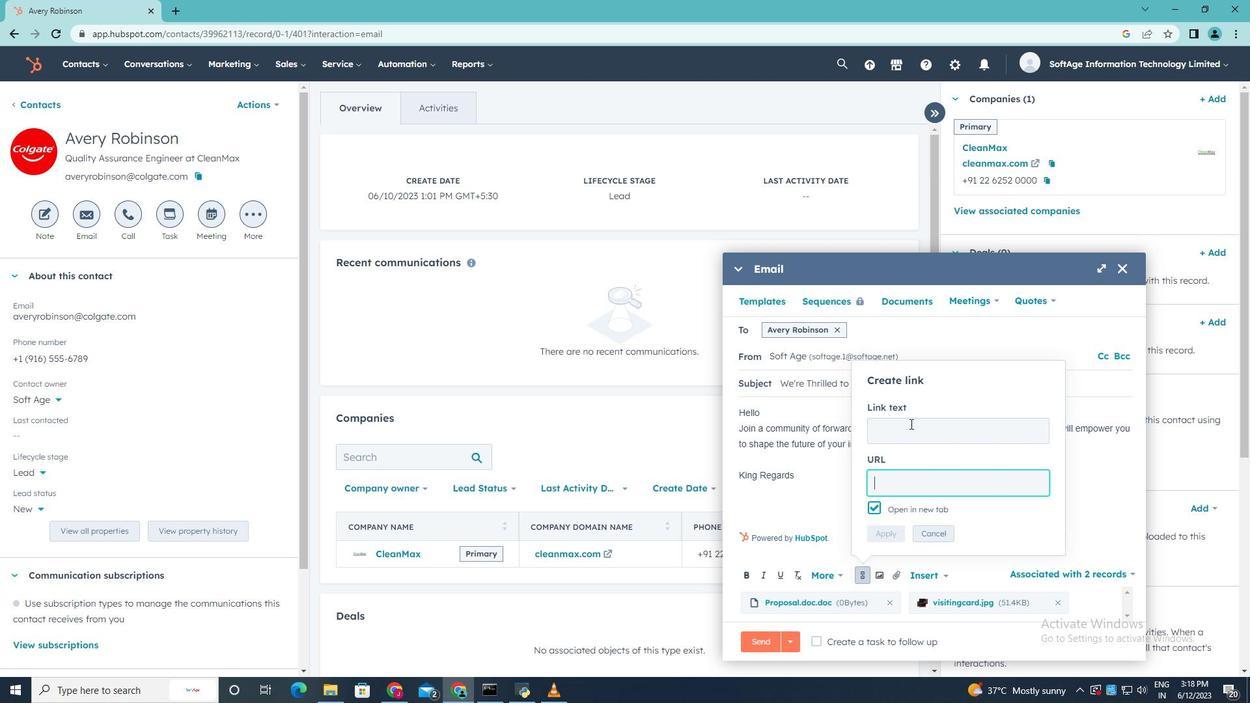 
Action: Mouse pressed left at (910, 424)
Screenshot: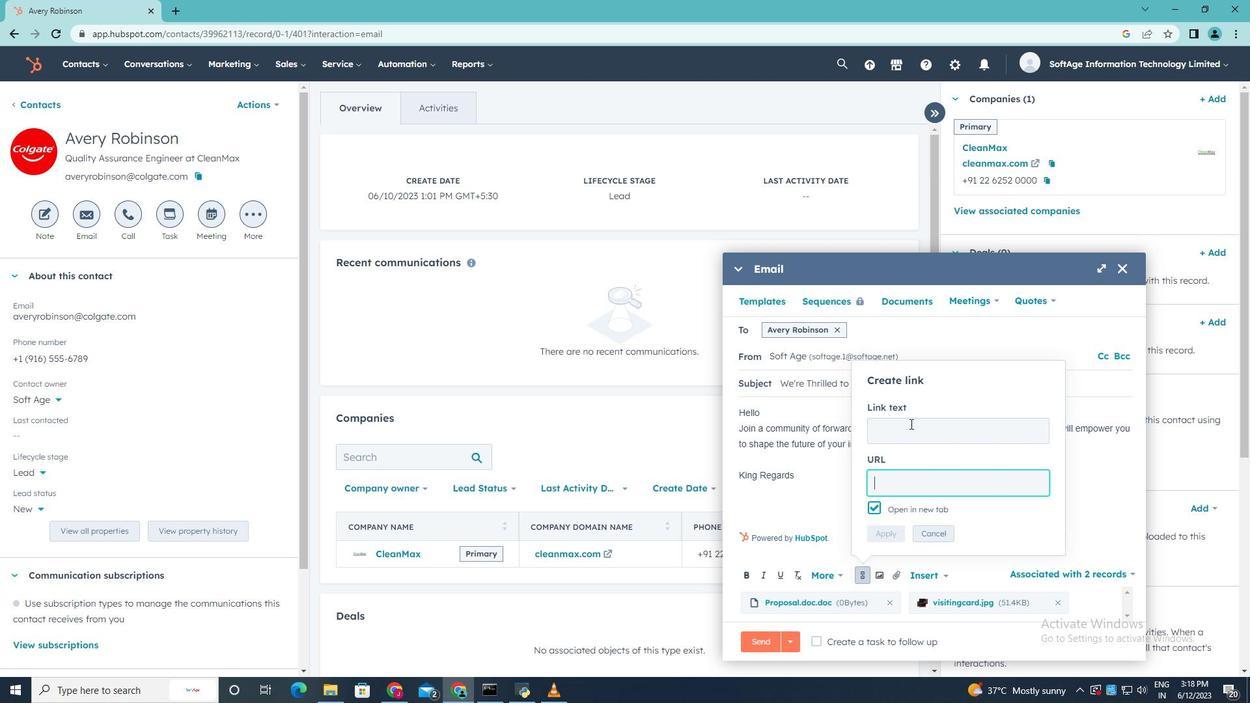 
Action: Mouse moved to (907, 428)
Screenshot: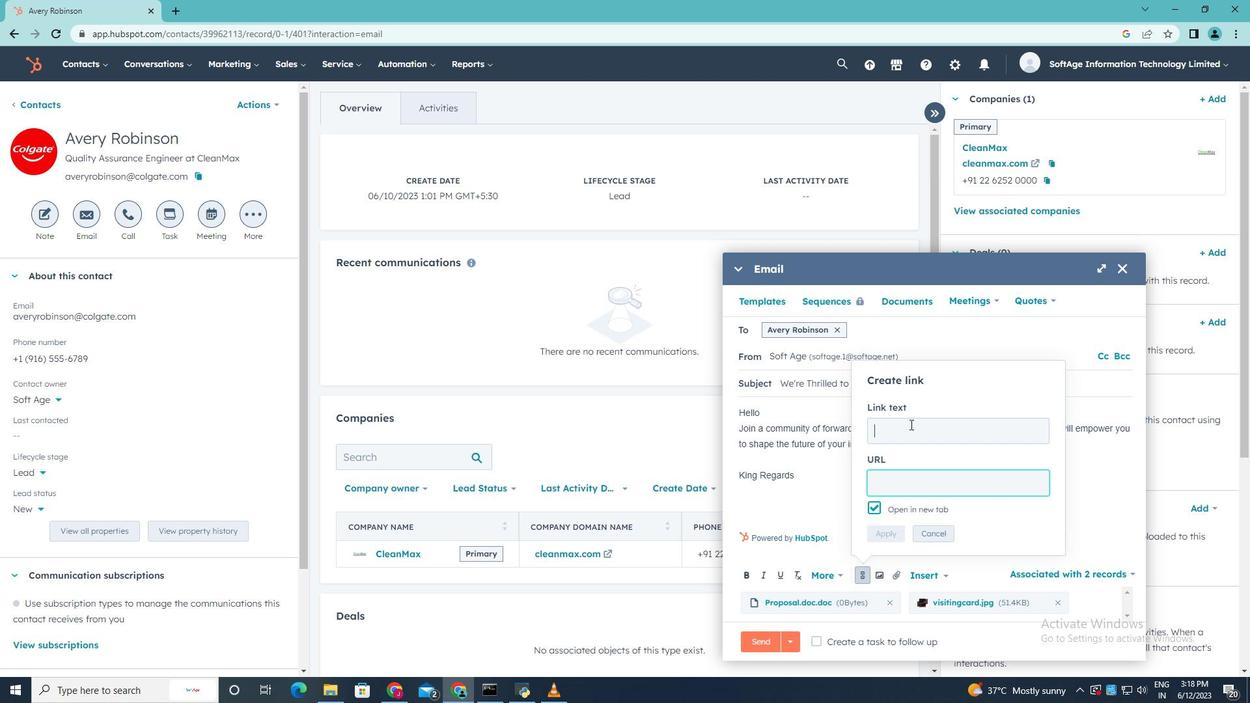 
Action: Key pressed <Key.shift><Key.shift><Key.shift>Tumblr
Screenshot: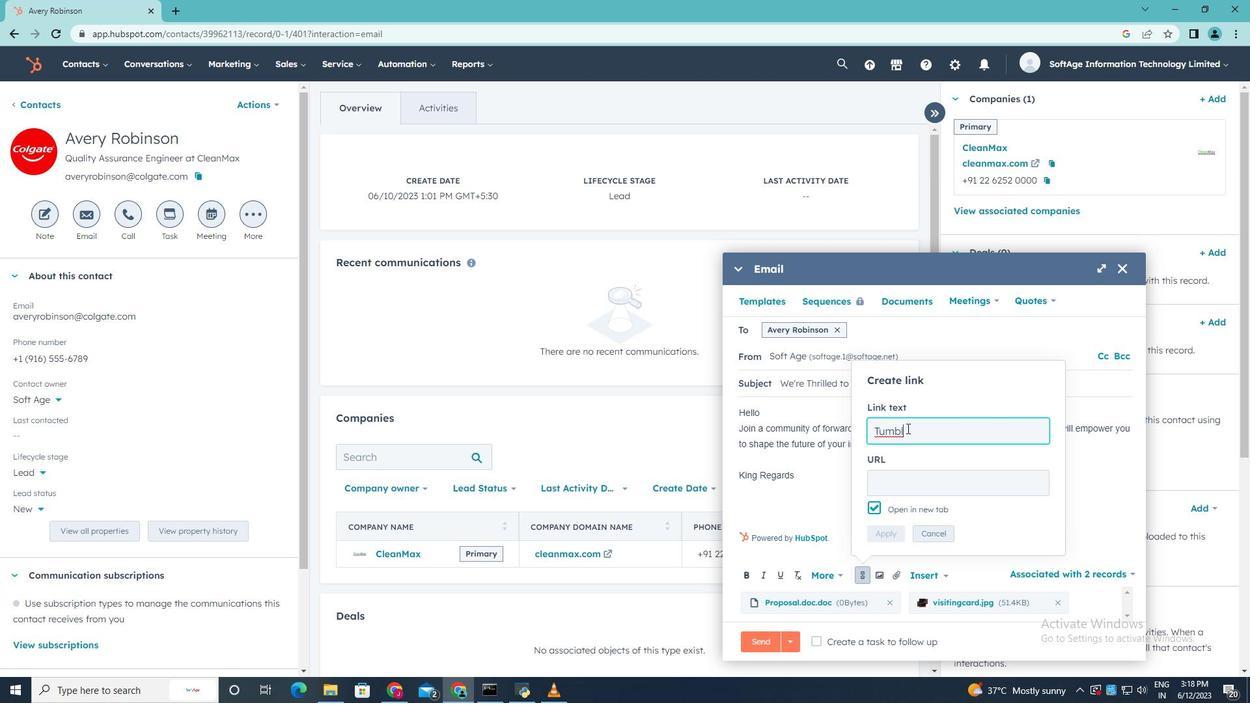 
Action: Mouse moved to (893, 485)
Screenshot: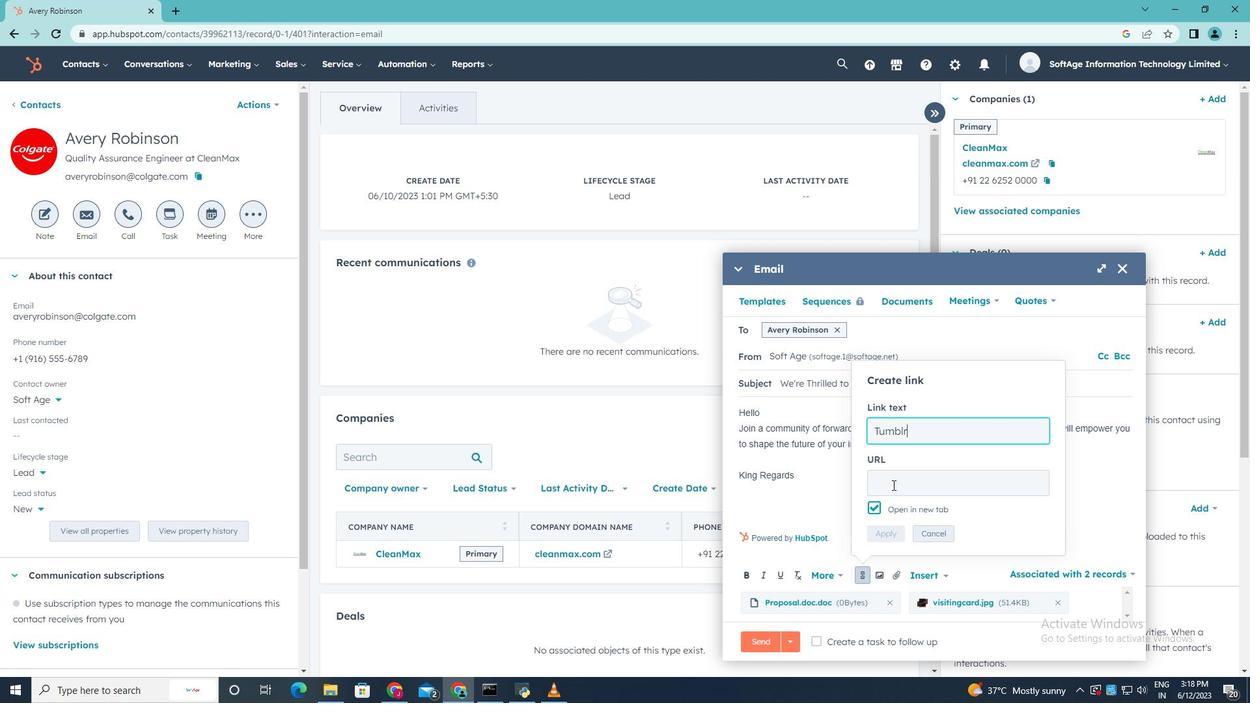 
Action: Mouse pressed left at (893, 485)
Screenshot: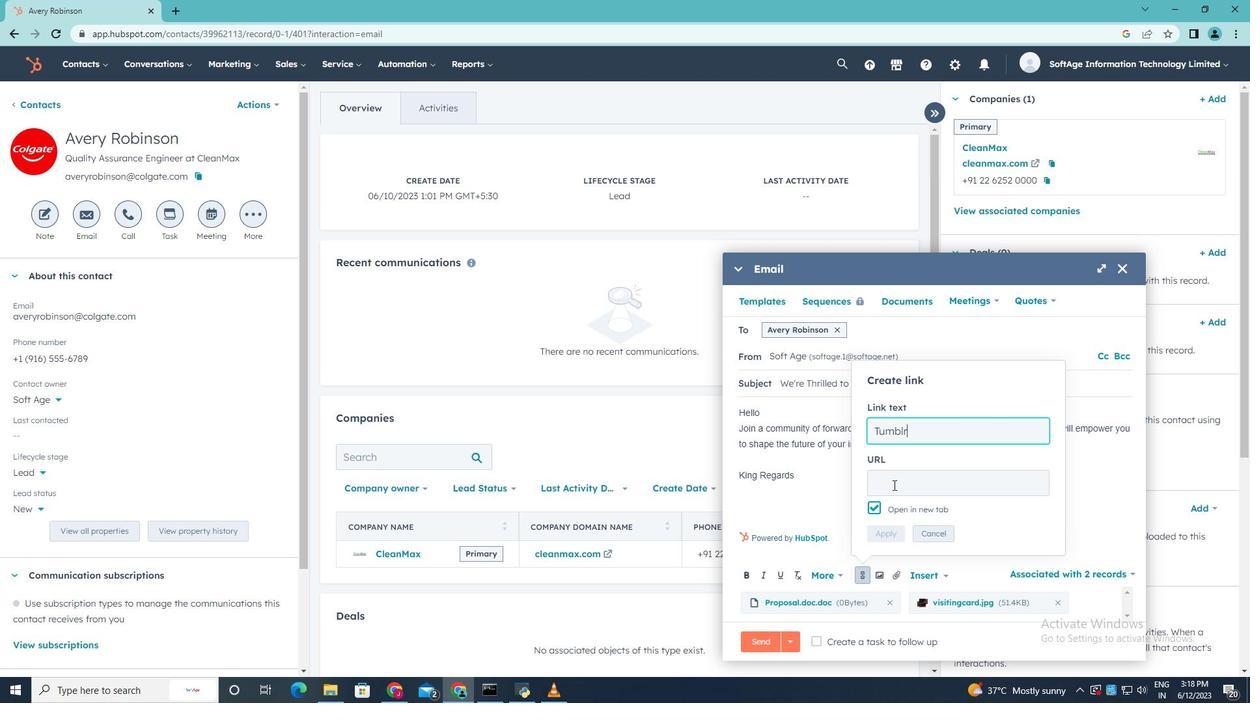 
Action: Key pressed www.tumblr.com
Screenshot: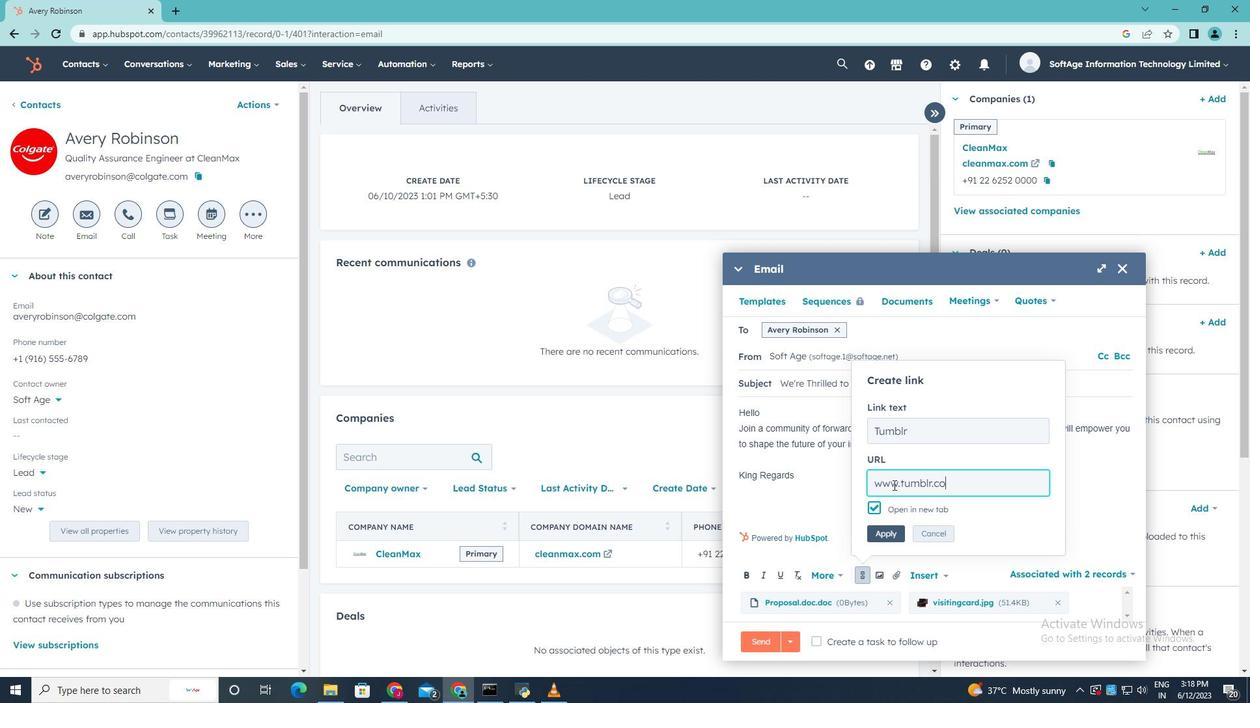 
Action: Mouse moved to (887, 530)
Screenshot: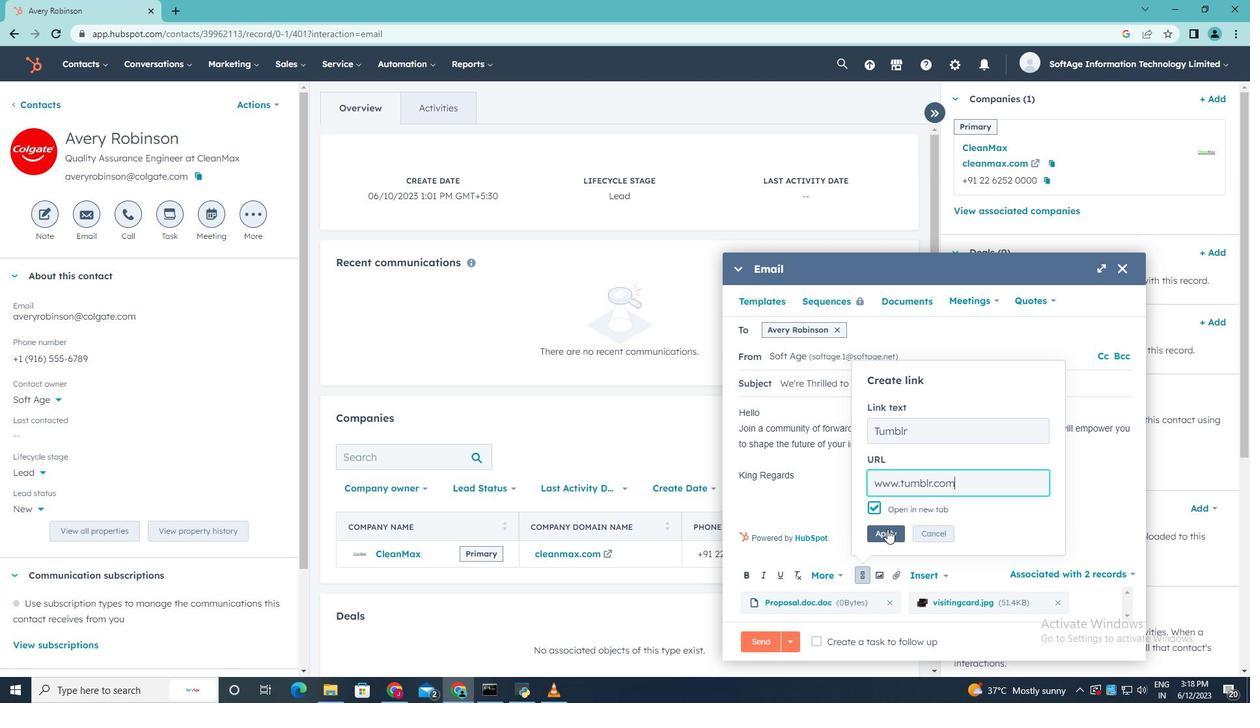 
Action: Mouse pressed left at (887, 530)
Screenshot: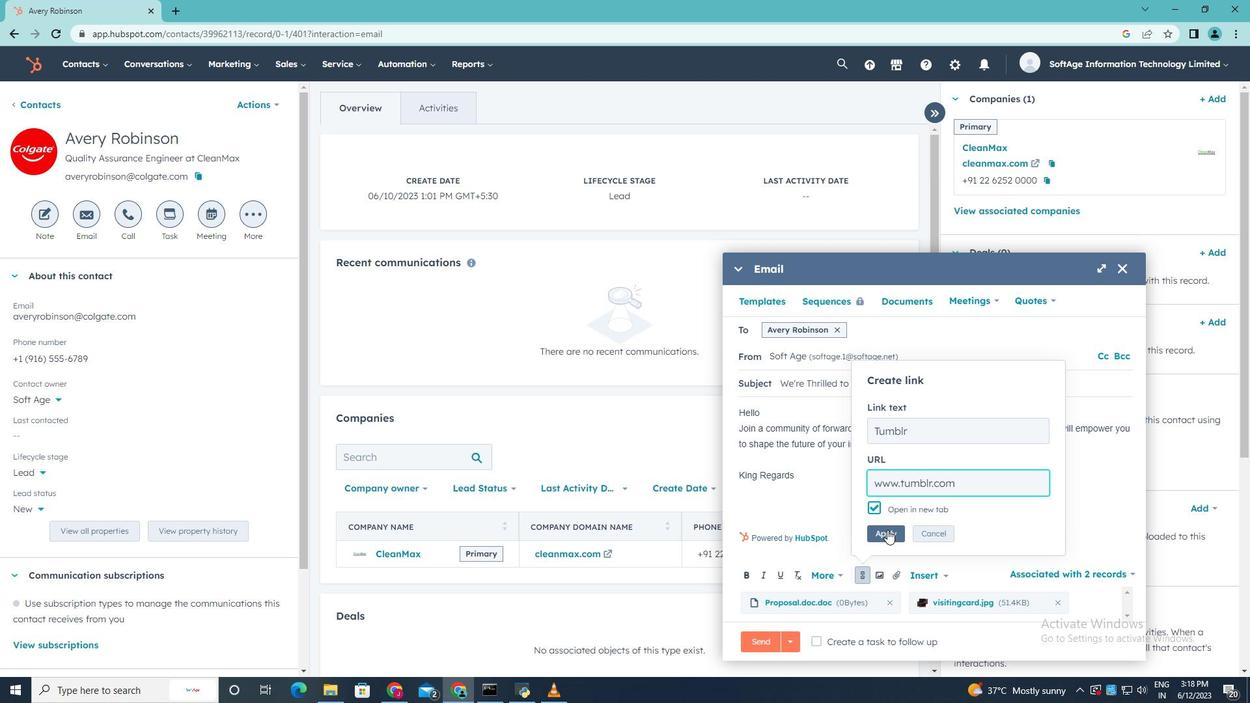 
Action: Mouse moved to (813, 640)
Screenshot: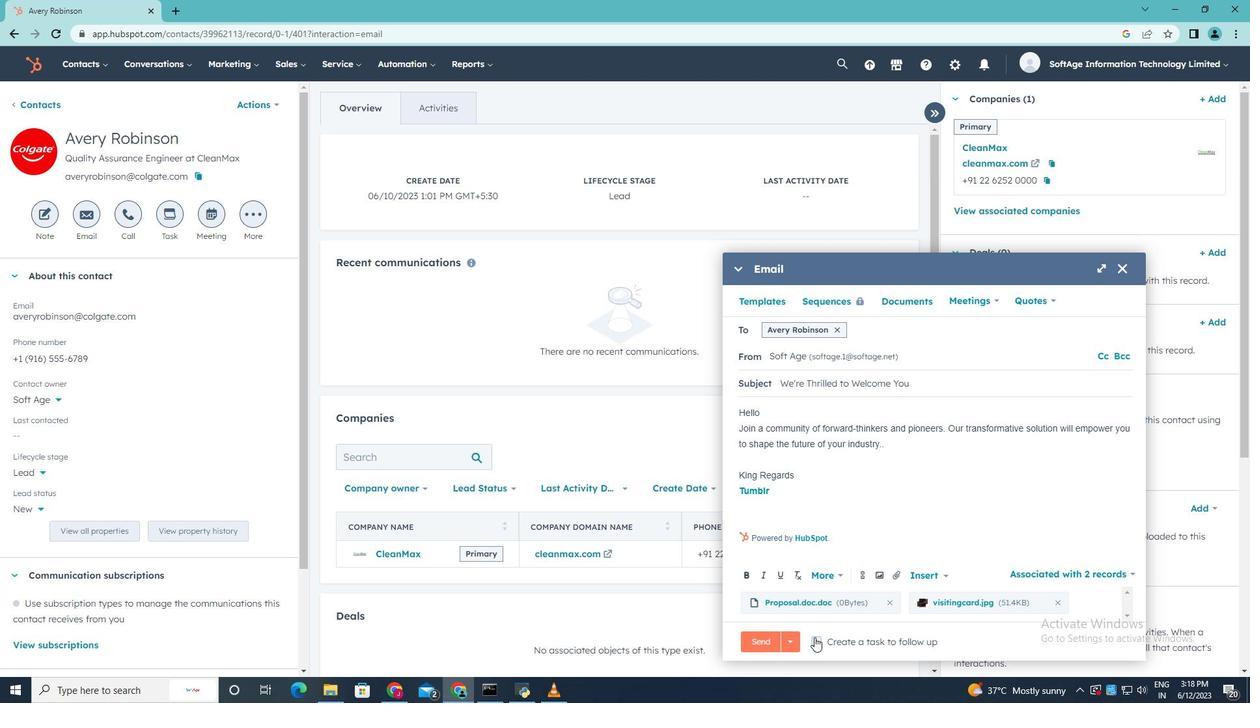 
Action: Mouse pressed left at (813, 640)
Screenshot: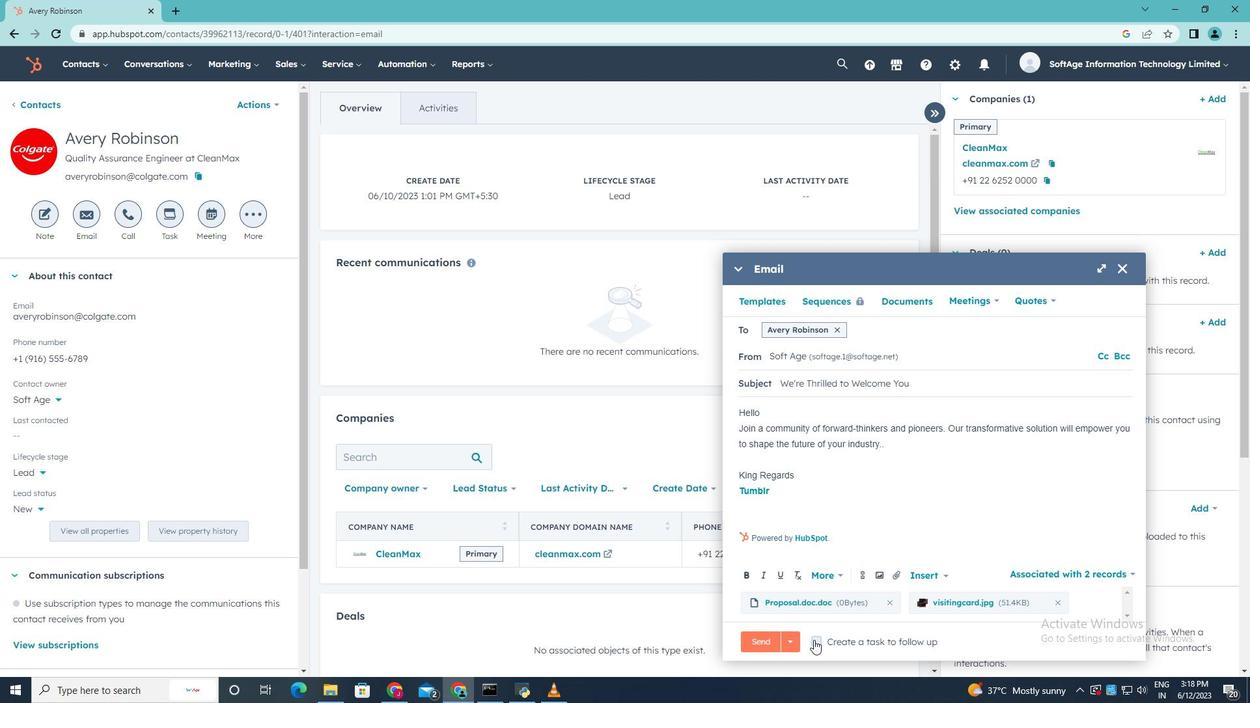 
Action: Mouse moved to (1086, 639)
Screenshot: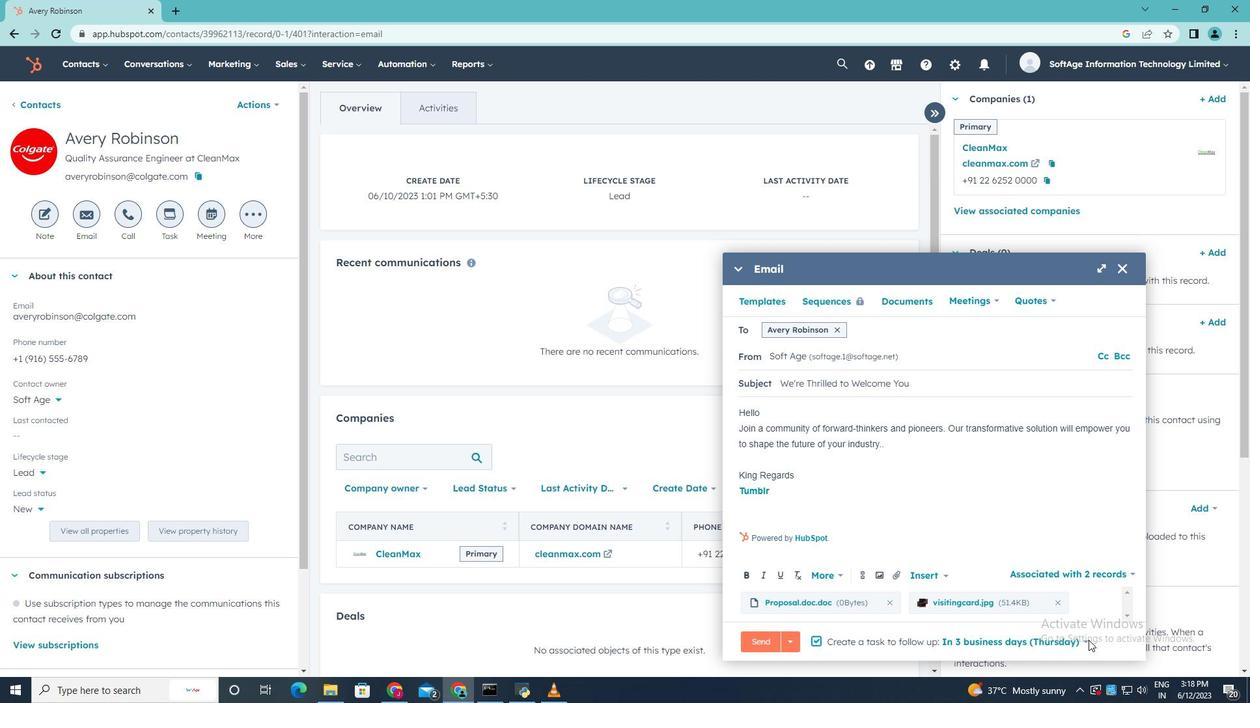 
Action: Mouse pressed left at (1086, 639)
Screenshot: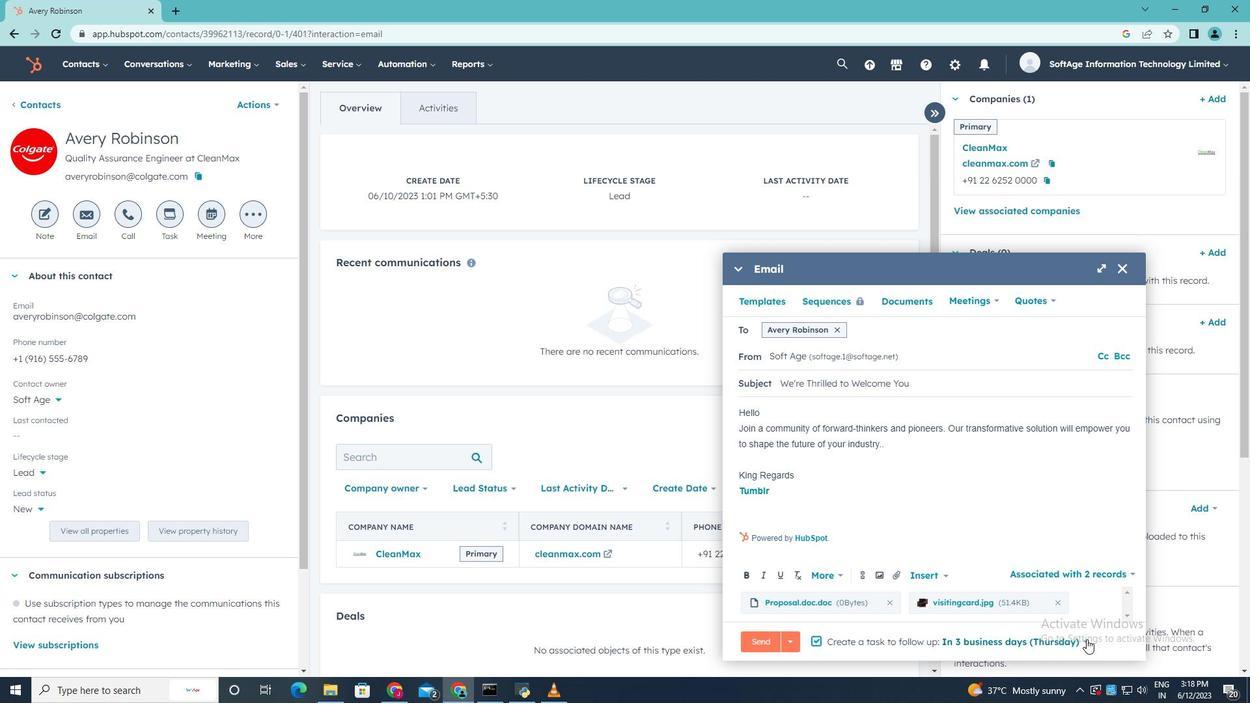 
Action: Mouse moved to (1013, 513)
Screenshot: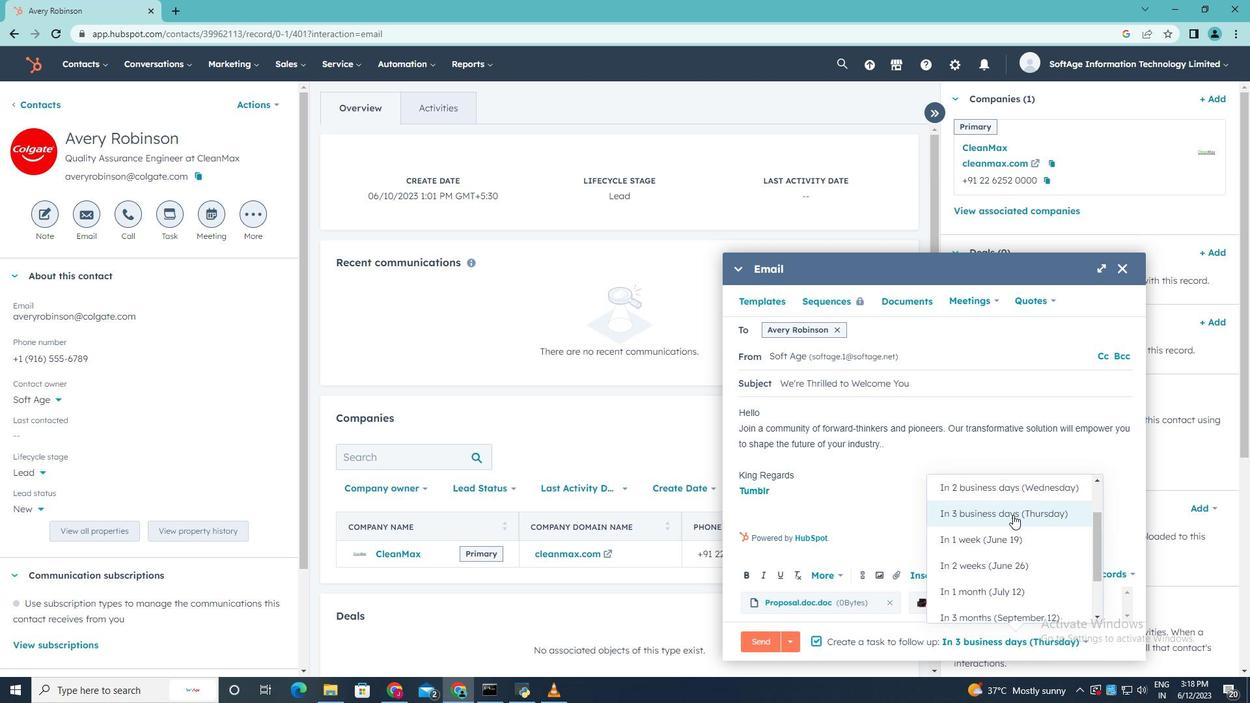 
Action: Mouse pressed left at (1013, 513)
Screenshot: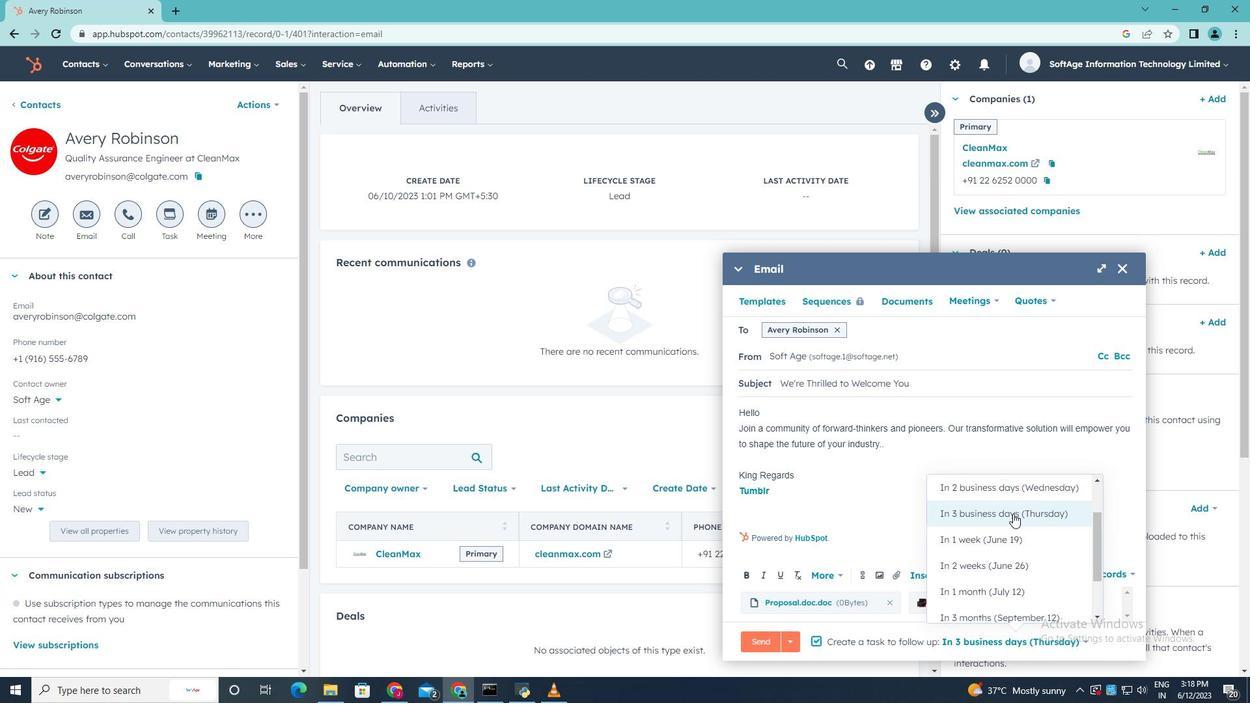 
Action: Mouse moved to (766, 640)
Screenshot: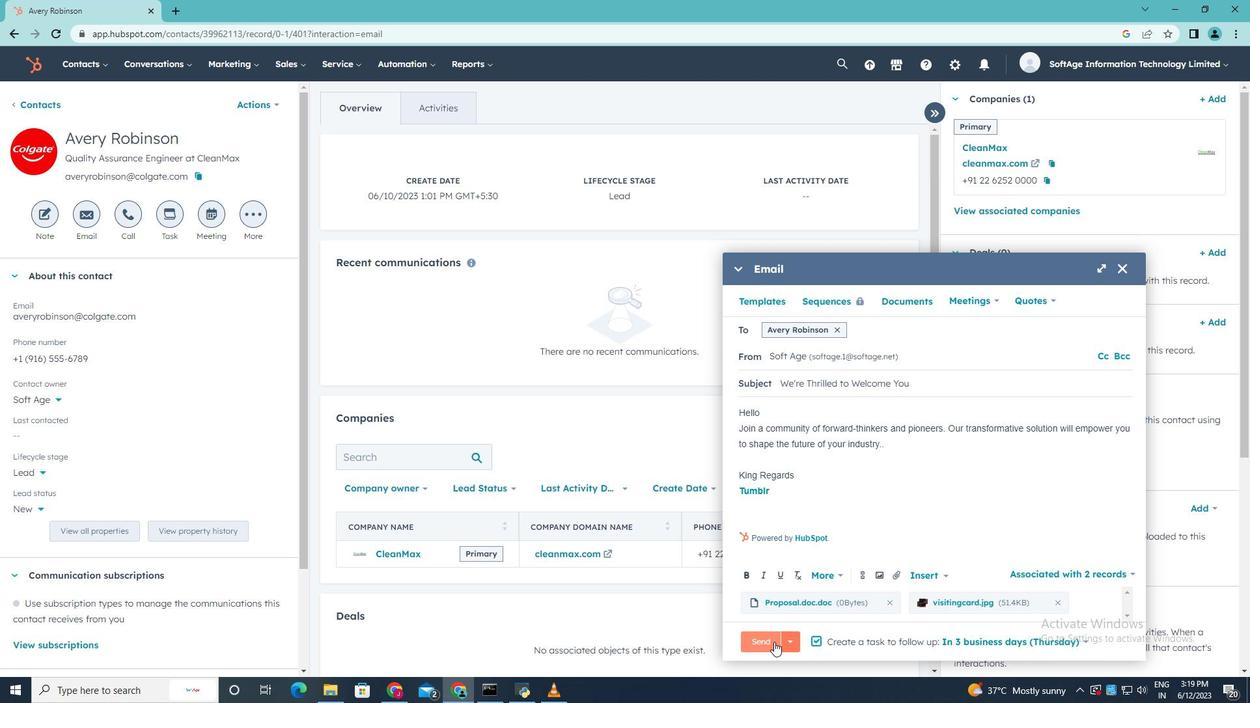 
Action: Mouse pressed left at (766, 640)
Screenshot: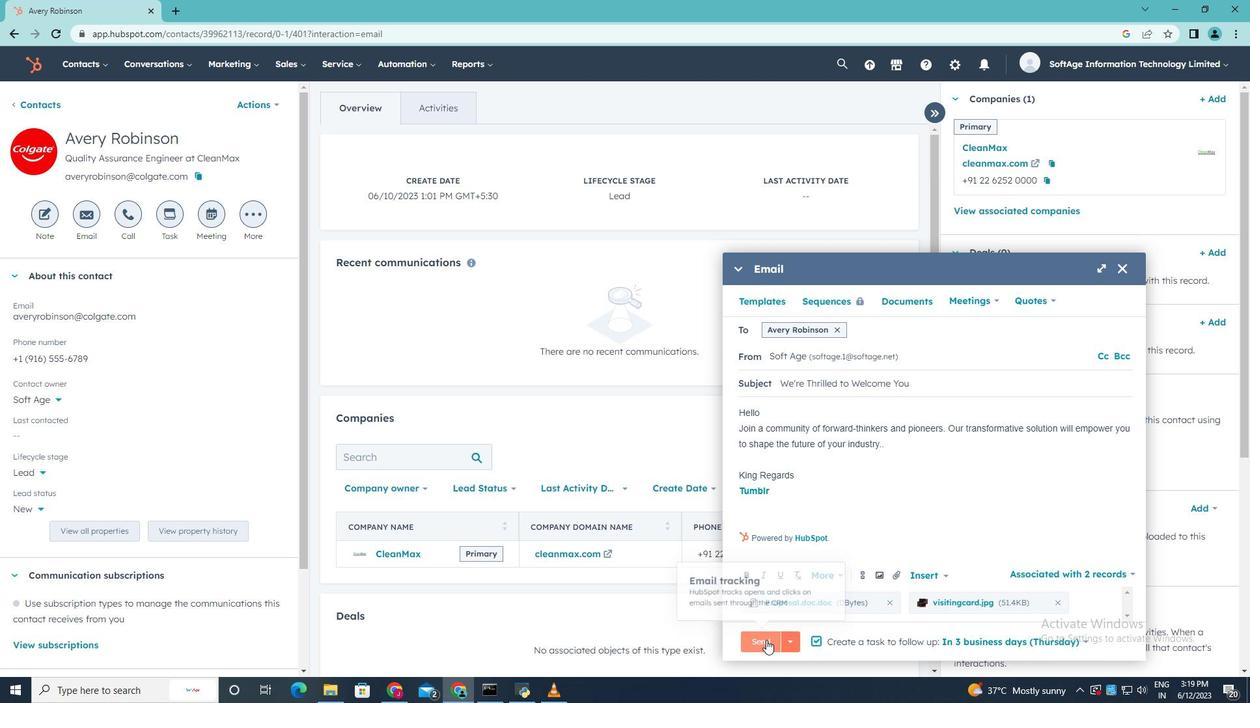 
